 Task: Add a signature Mariah Brown containing Best wishes for a happy National Native American Heritage Month, Mariah Brown to email address softage.6@softage.net and add a folder Lease agreements
Action: Mouse moved to (106, 93)
Screenshot: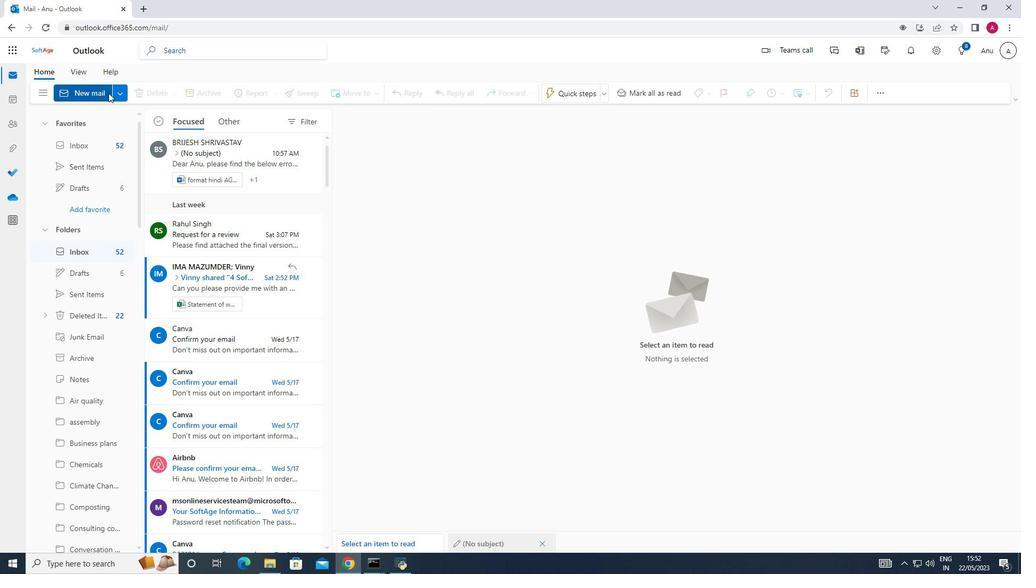 
Action: Mouse pressed left at (106, 93)
Screenshot: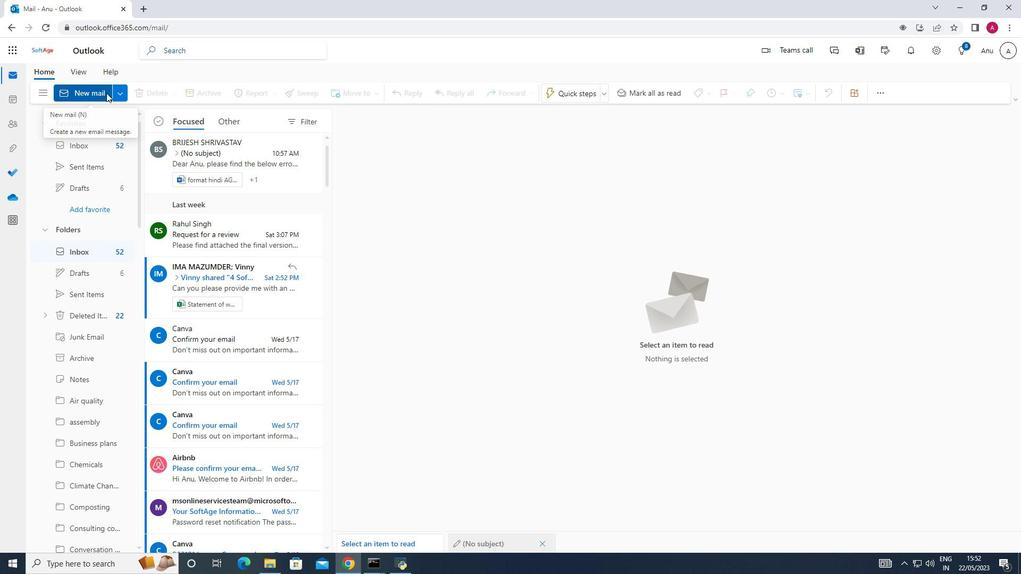 
Action: Mouse moved to (722, 93)
Screenshot: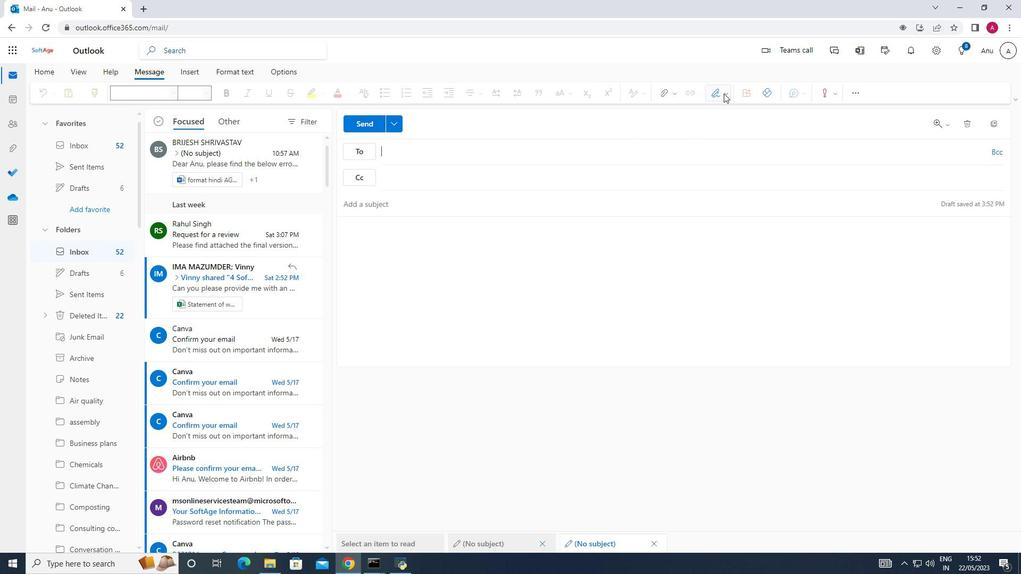 
Action: Mouse pressed left at (722, 93)
Screenshot: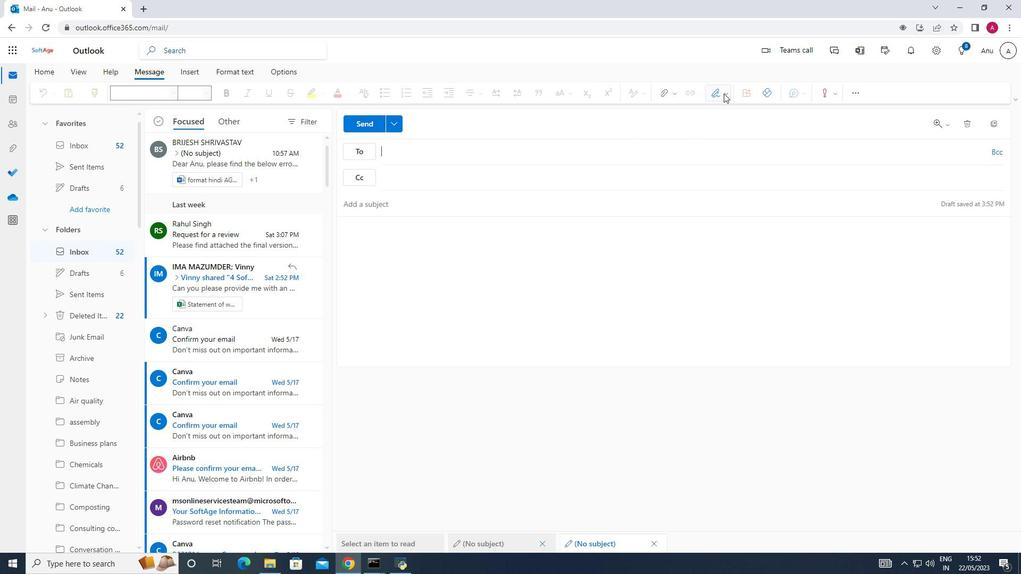 
Action: Mouse moved to (704, 140)
Screenshot: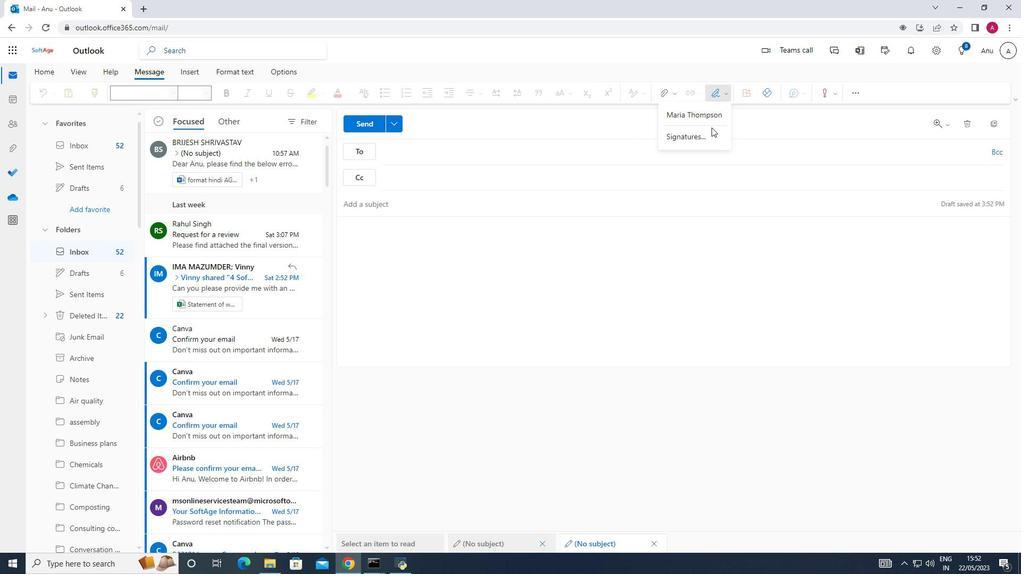 
Action: Mouse pressed left at (704, 140)
Screenshot: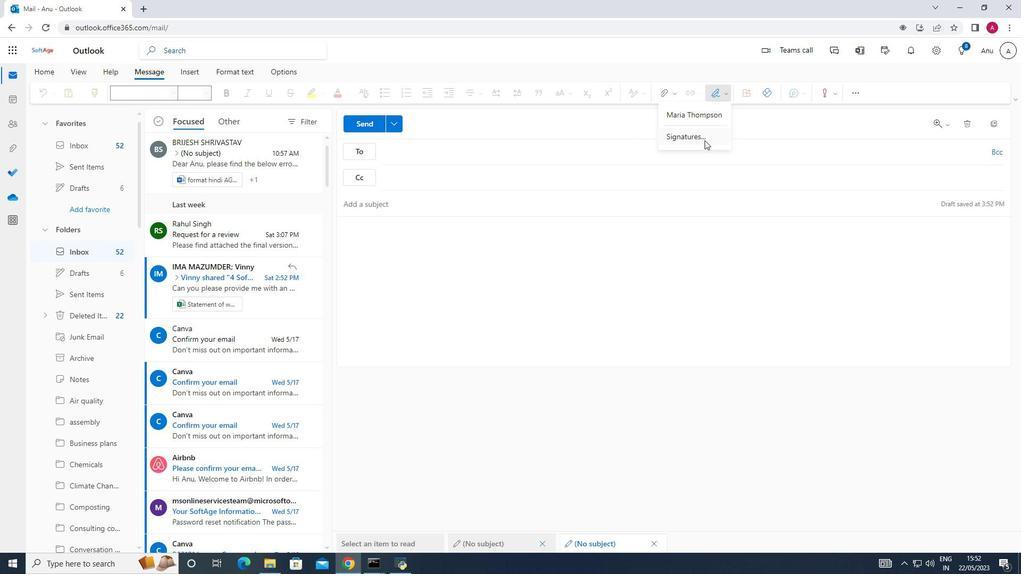 
Action: Mouse moved to (728, 171)
Screenshot: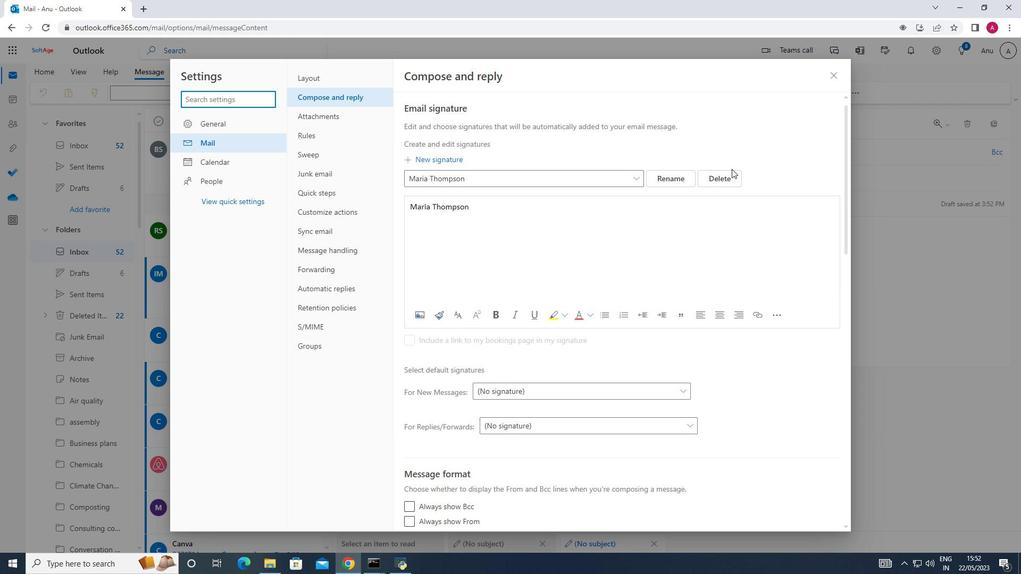 
Action: Mouse pressed left at (728, 171)
Screenshot: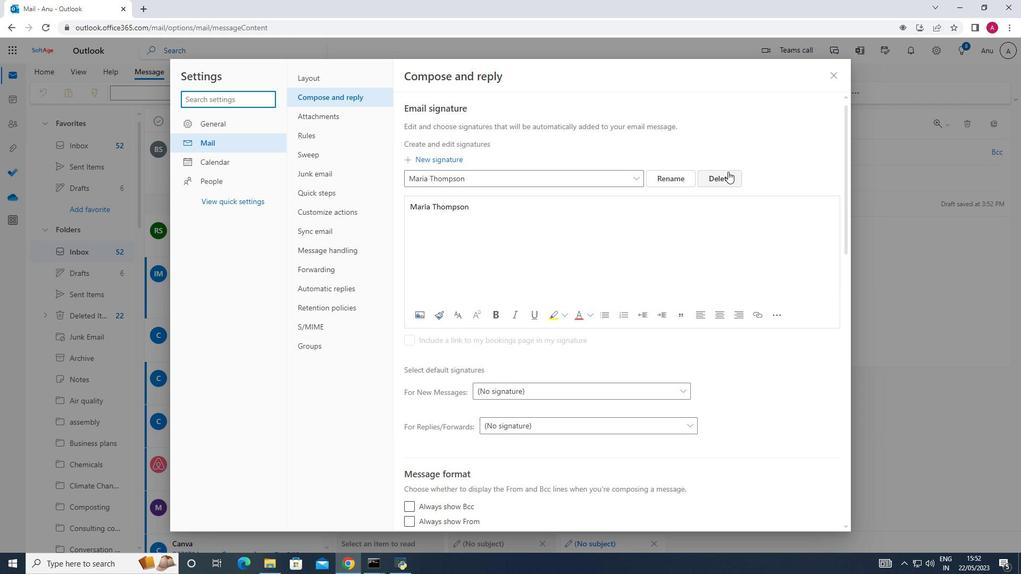 
Action: Mouse moved to (426, 181)
Screenshot: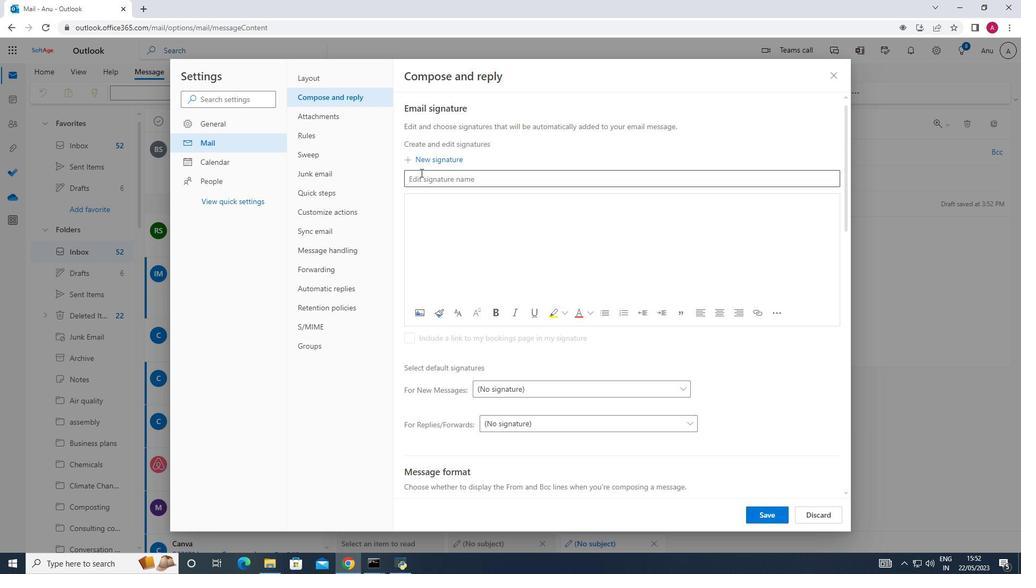 
Action: Mouse pressed left at (426, 181)
Screenshot: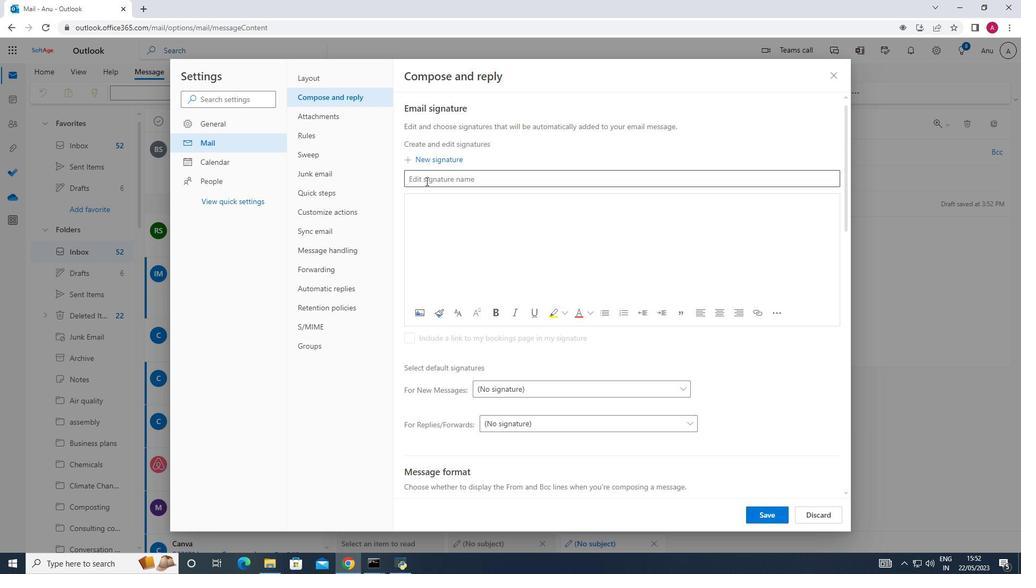 
Action: Key pressed <Key.shift_r>Mariah<Key.space><Key.shift>Brown
Screenshot: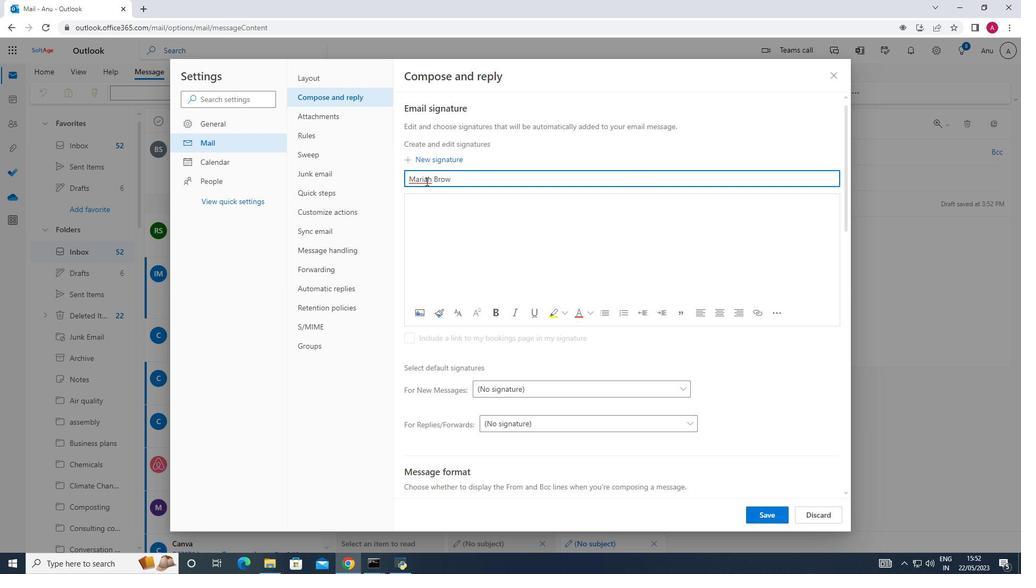 
Action: Mouse moved to (412, 198)
Screenshot: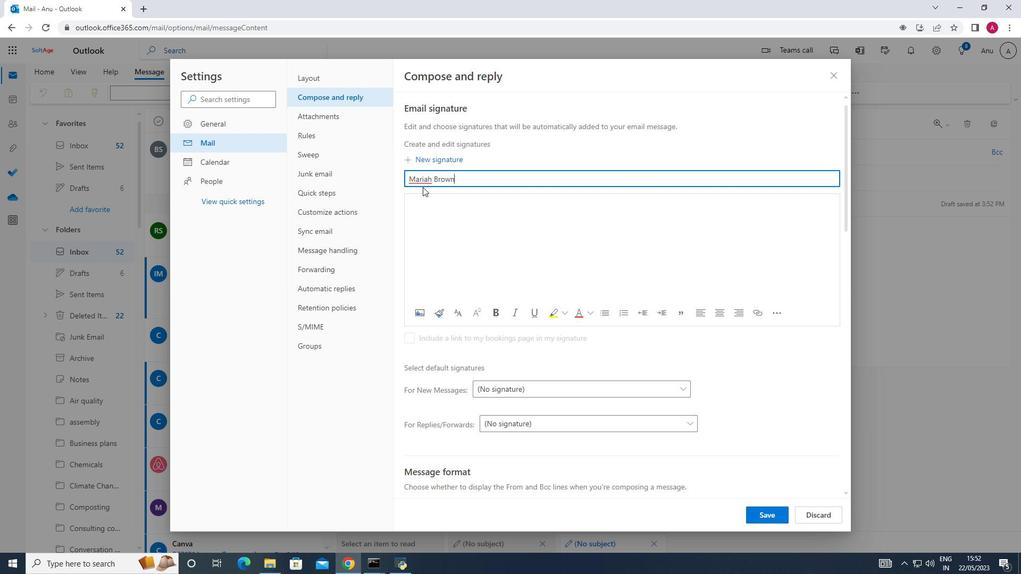 
Action: Mouse pressed left at (412, 198)
Screenshot: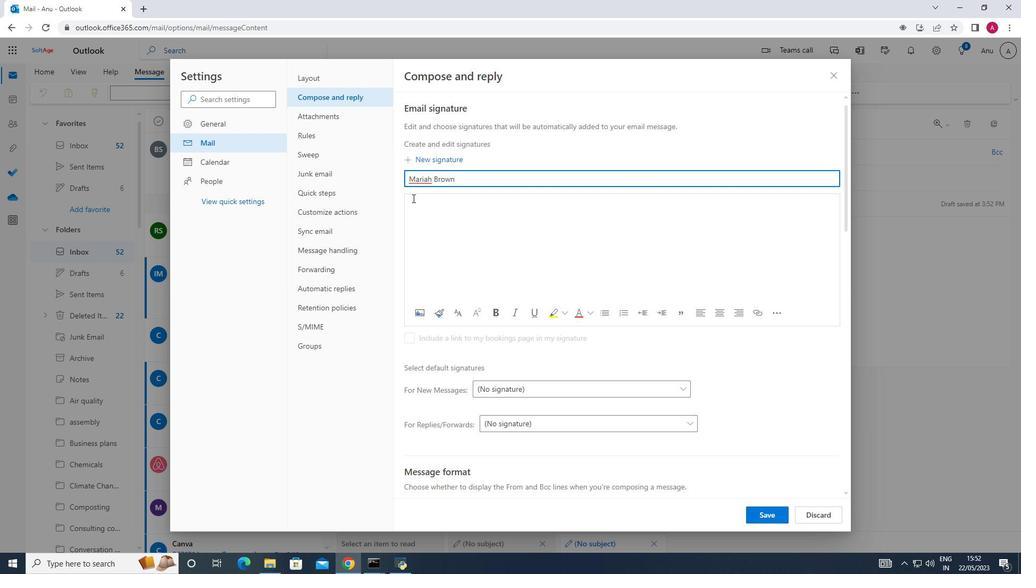 
Action: Key pressed <Key.shift_r>Mariah<Key.space><Key.shift_r><Key.shift_r><Key.shift_r><Key.shift_r><Key.shift_r><Key.shift_r><Key.shift_r><Key.shift_r><Key.shift_r><Key.shift_r><Key.shift_r><Key.shift_r><Key.shift_r><Key.shift_r><Key.shift_r><Key.shift_r>Brown
Screenshot: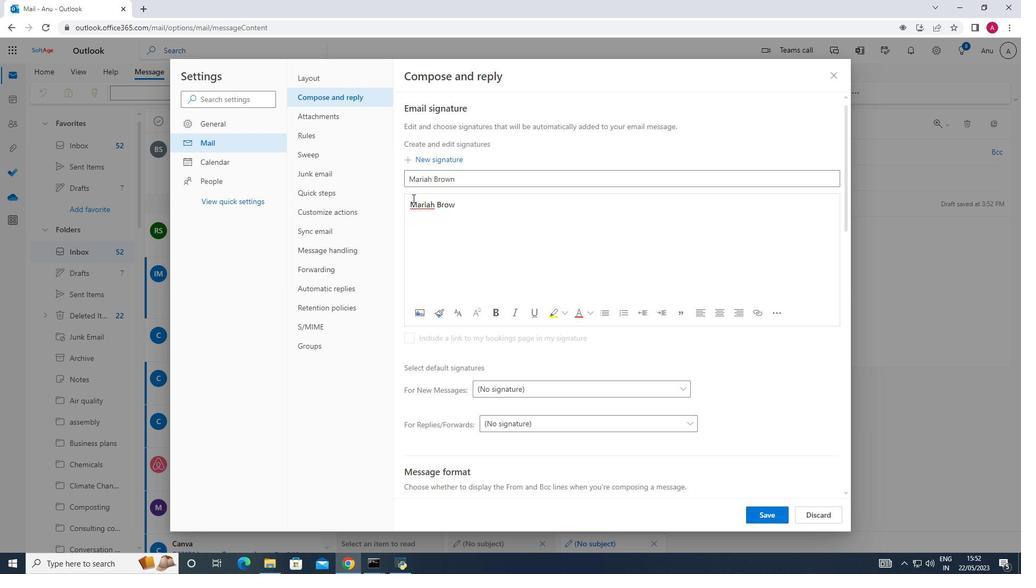 
Action: Mouse moved to (768, 519)
Screenshot: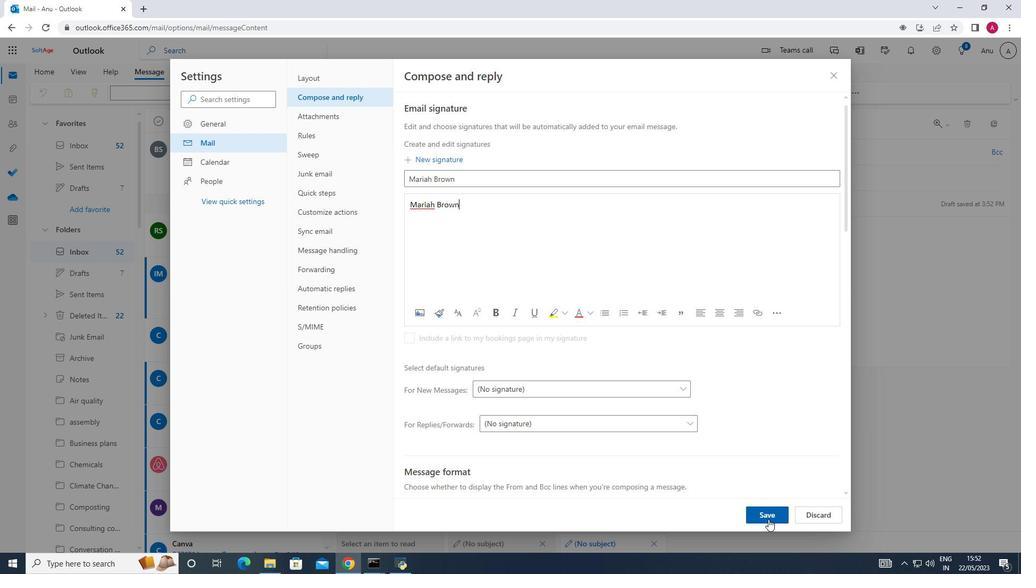 
Action: Mouse pressed left at (768, 519)
Screenshot: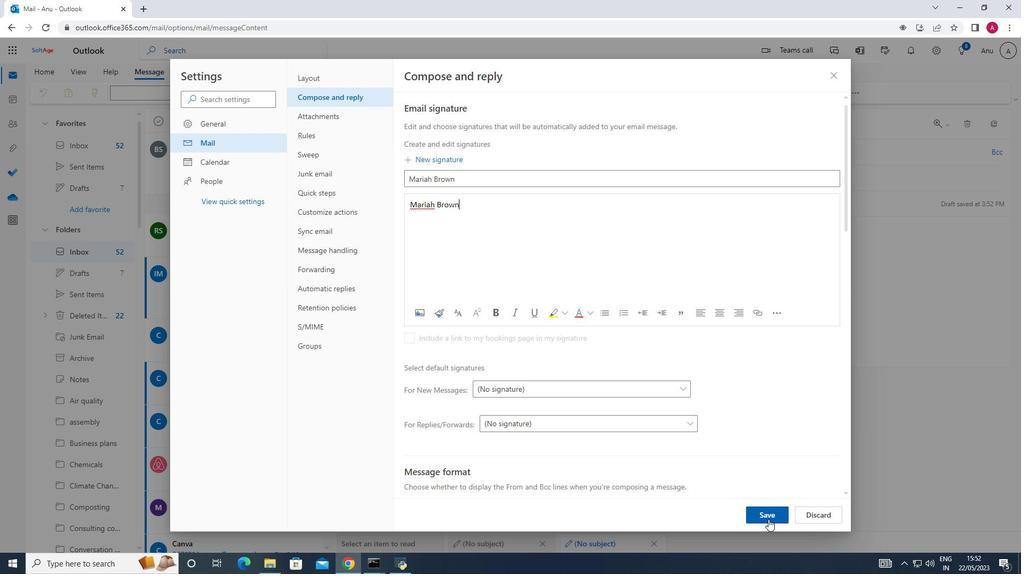 
Action: Mouse moved to (835, 70)
Screenshot: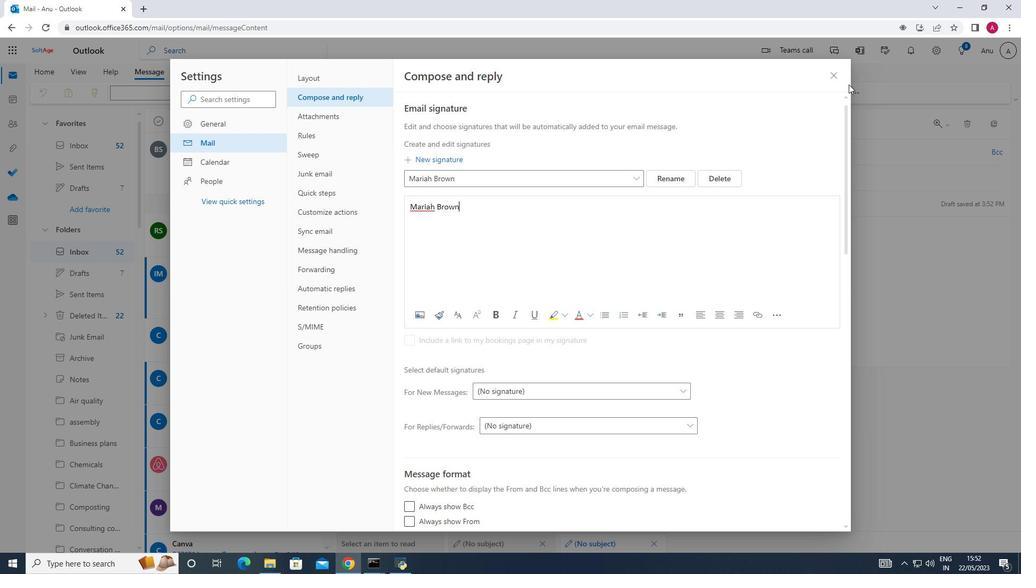 
Action: Mouse pressed left at (835, 70)
Screenshot: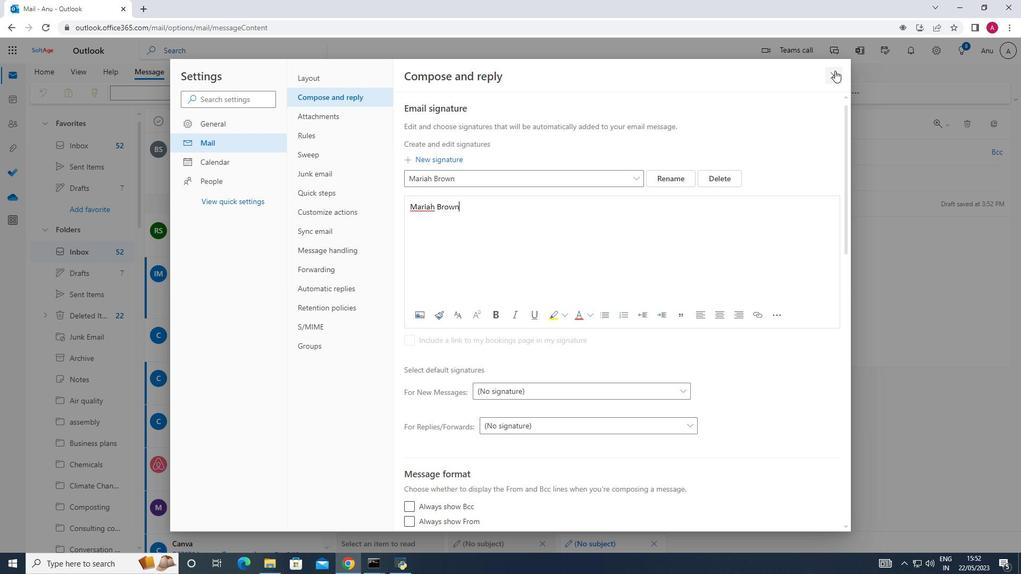 
Action: Mouse moved to (725, 94)
Screenshot: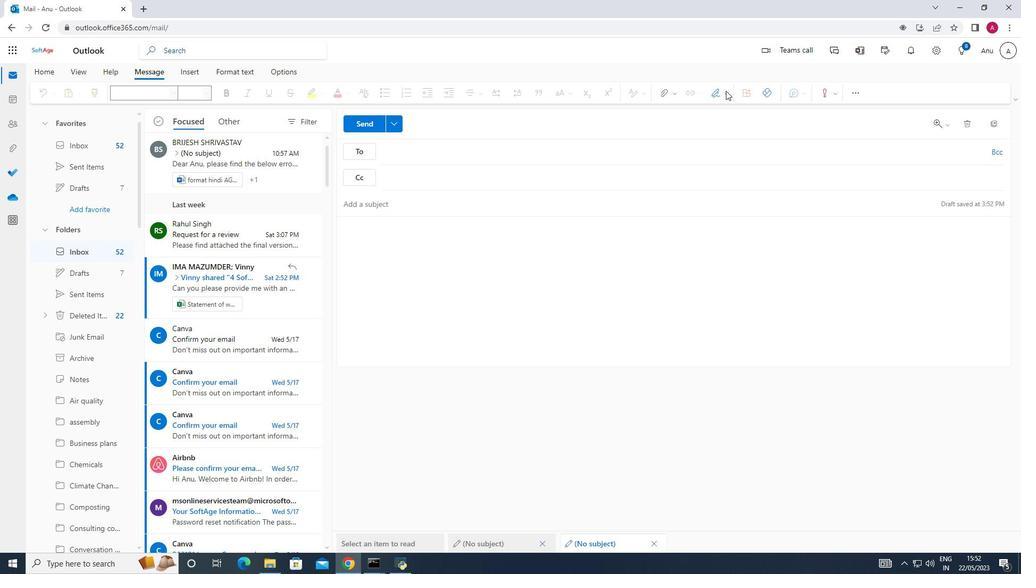 
Action: Mouse pressed left at (725, 94)
Screenshot: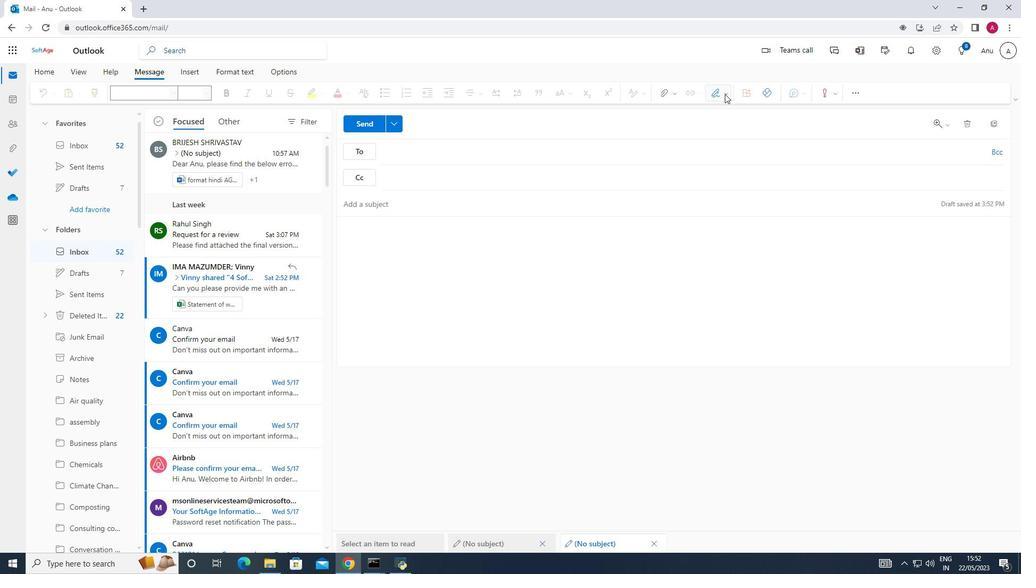 
Action: Mouse moved to (711, 120)
Screenshot: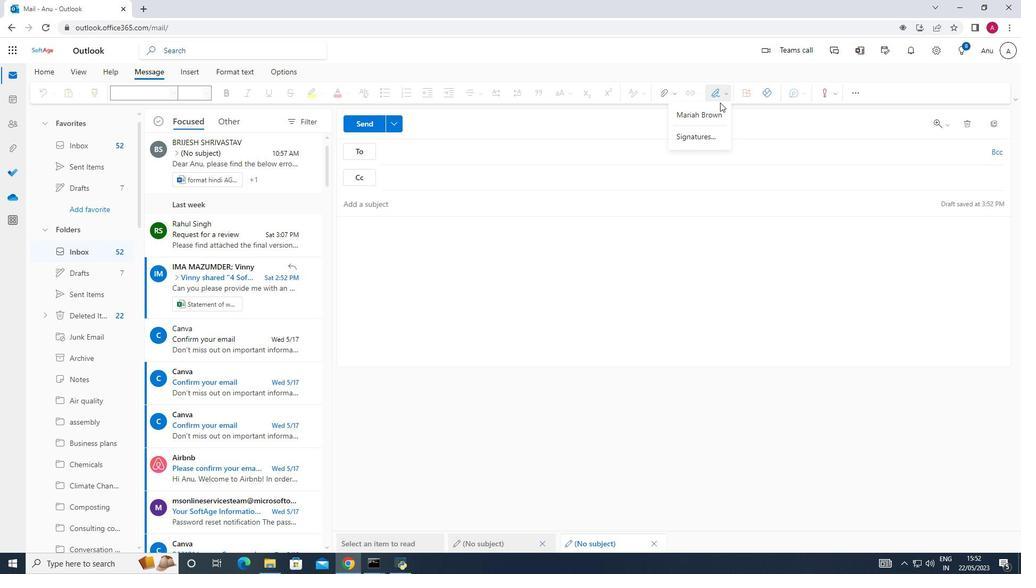 
Action: Mouse pressed left at (711, 120)
Screenshot: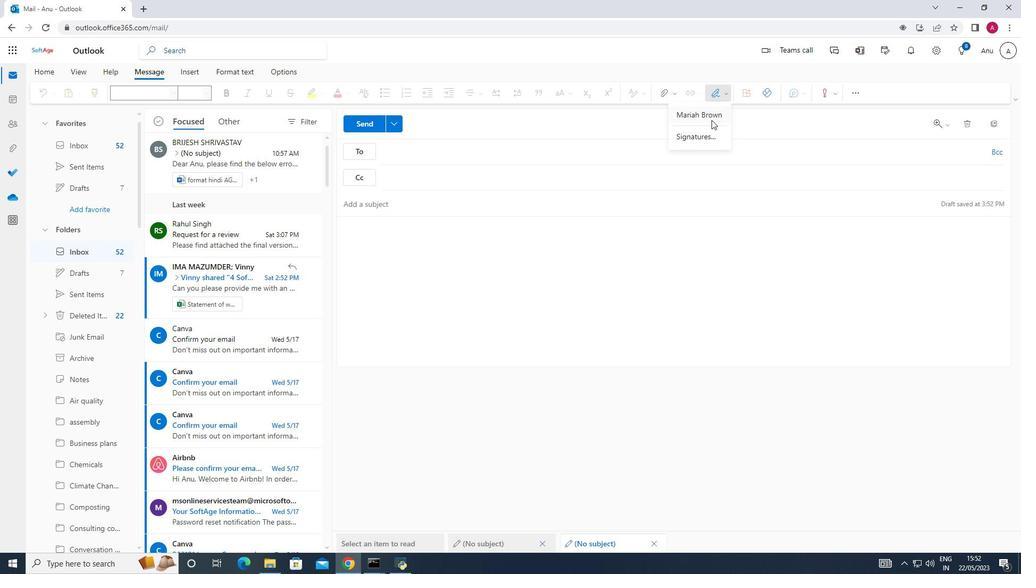 
Action: Mouse moved to (359, 227)
Screenshot: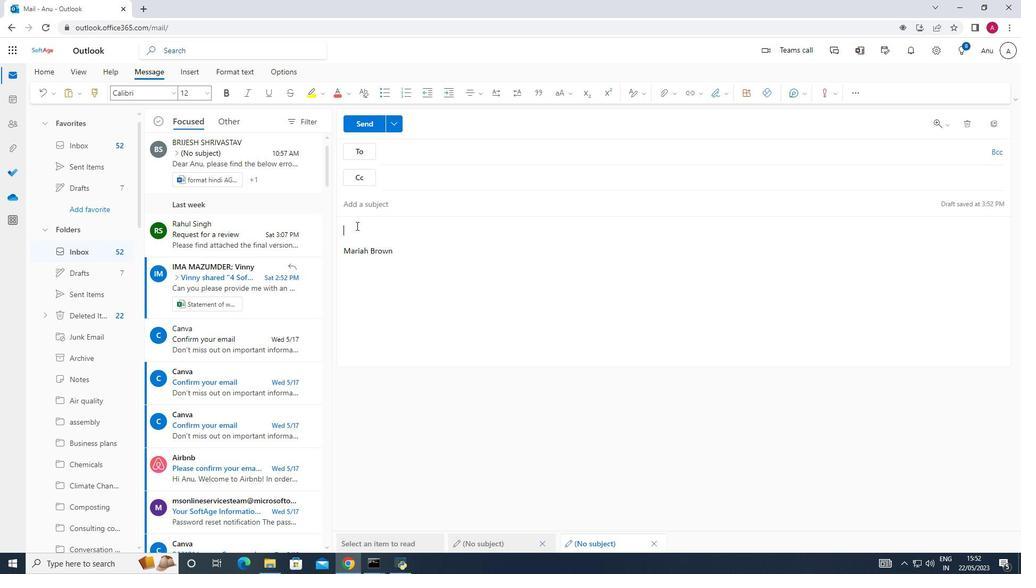 
Action: Key pressed <Key.shift>Best<Key.space>wishes<Key.space>for<Key.space>a<Key.space>hpp<Key.backspace><Key.backspace>appy<Key.space><Key.shift>National<Key.space><Key.shift>Native<Key.space><Key.shift>Ameriv<Key.backspace>can<Key.space><Key.shift>Heritage<Key.space><Key.shift_r>Month.
Screenshot: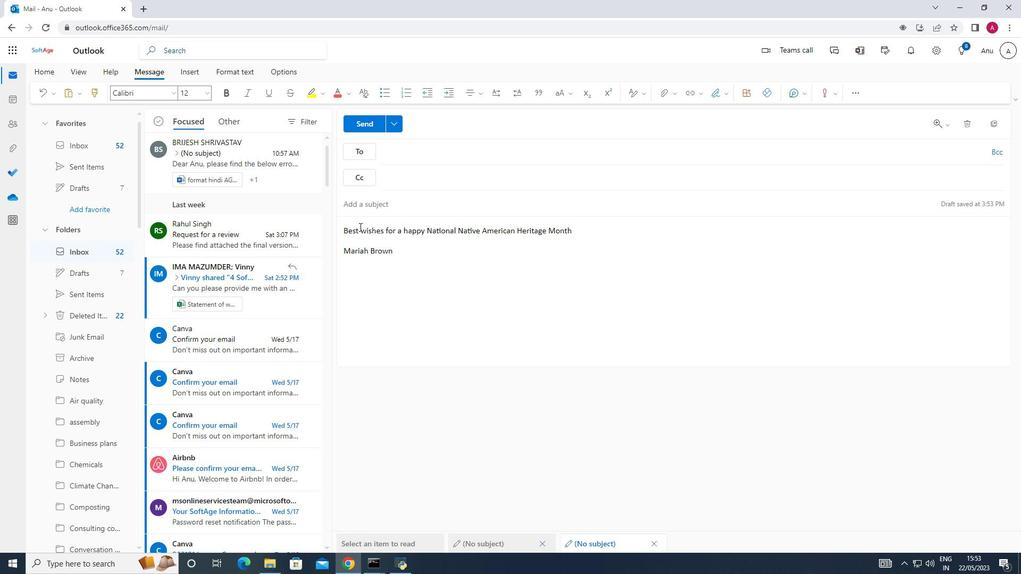 
Action: Mouse moved to (382, 160)
Screenshot: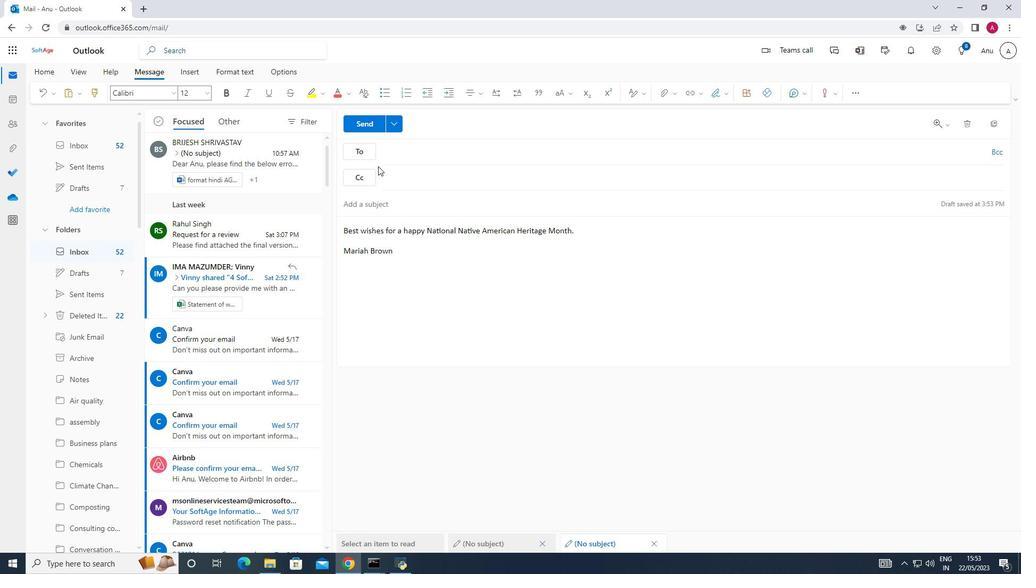 
Action: Mouse pressed left at (382, 160)
Screenshot: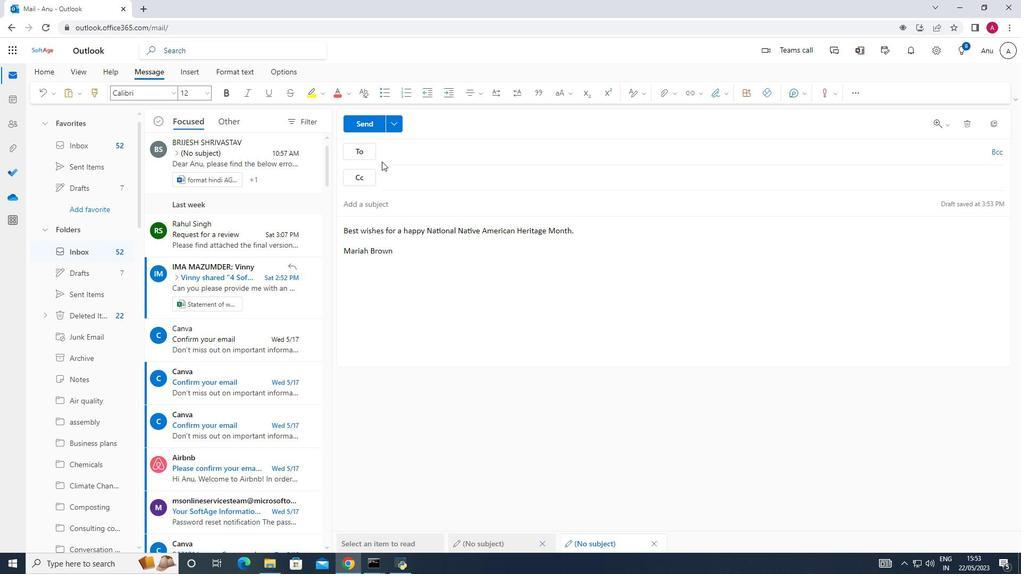 
Action: Mouse moved to (386, 156)
Screenshot: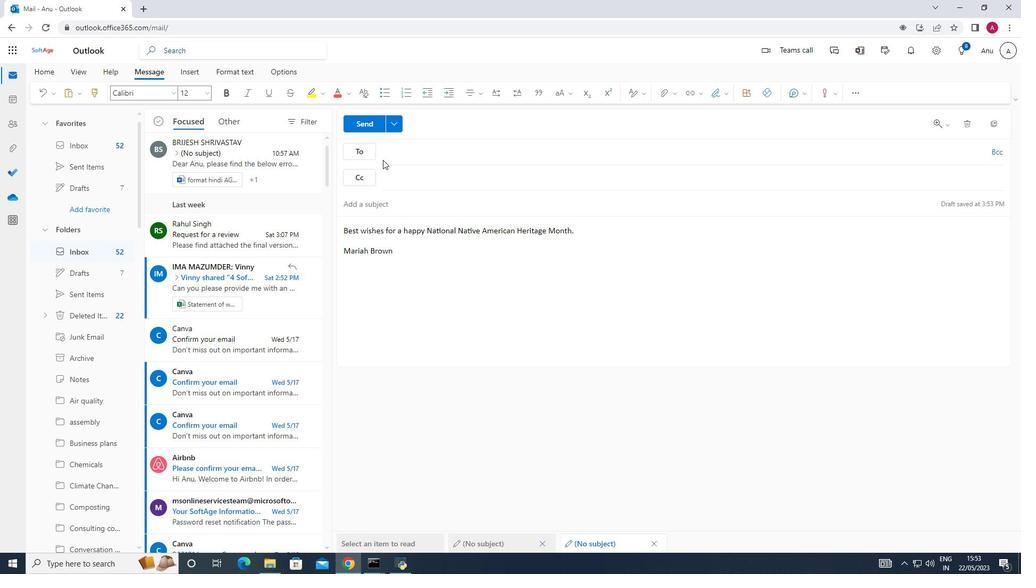 
Action: Mouse pressed left at (386, 156)
Screenshot: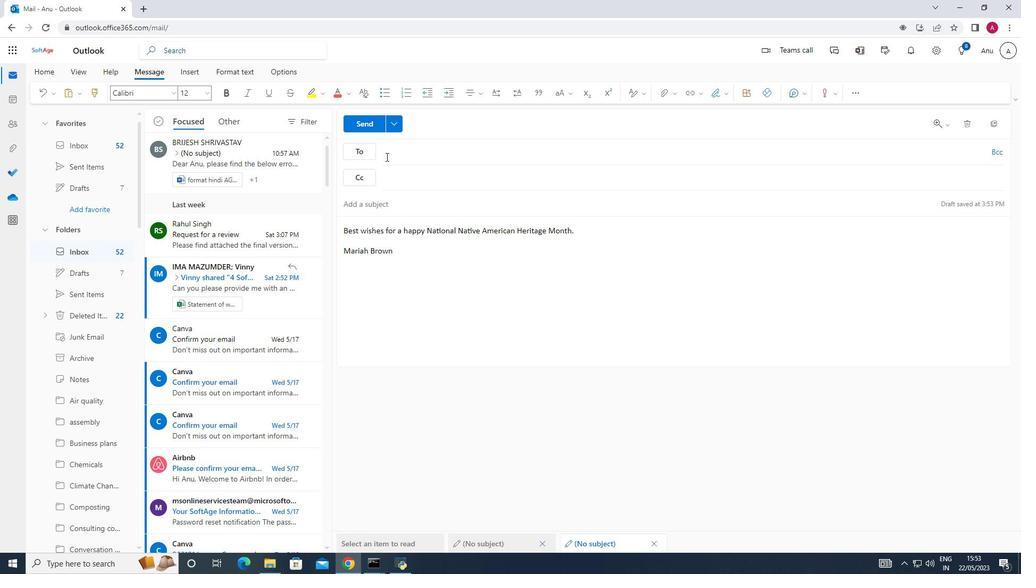 
Action: Key pressed s
Screenshot: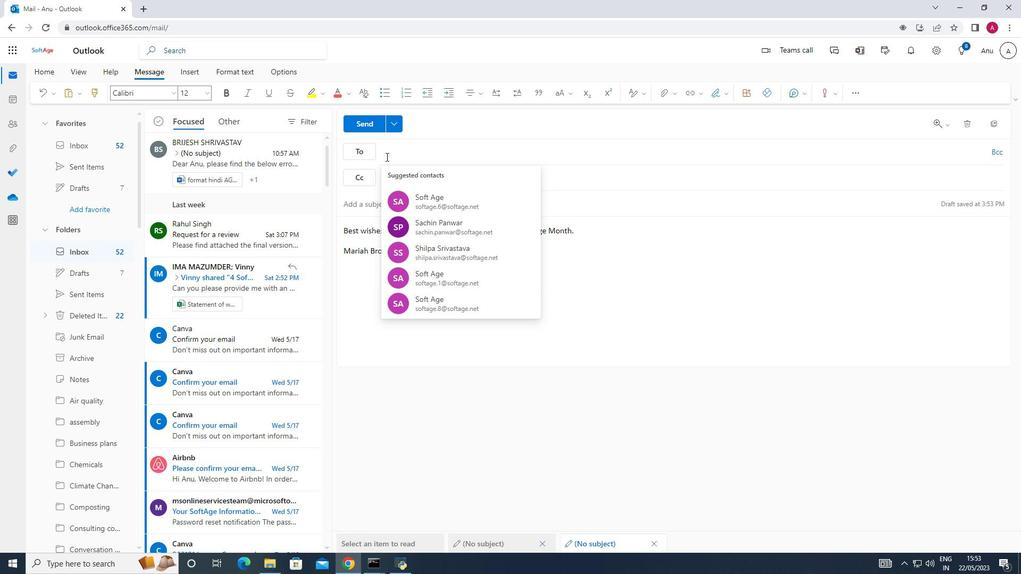 
Action: Mouse moved to (456, 178)
Screenshot: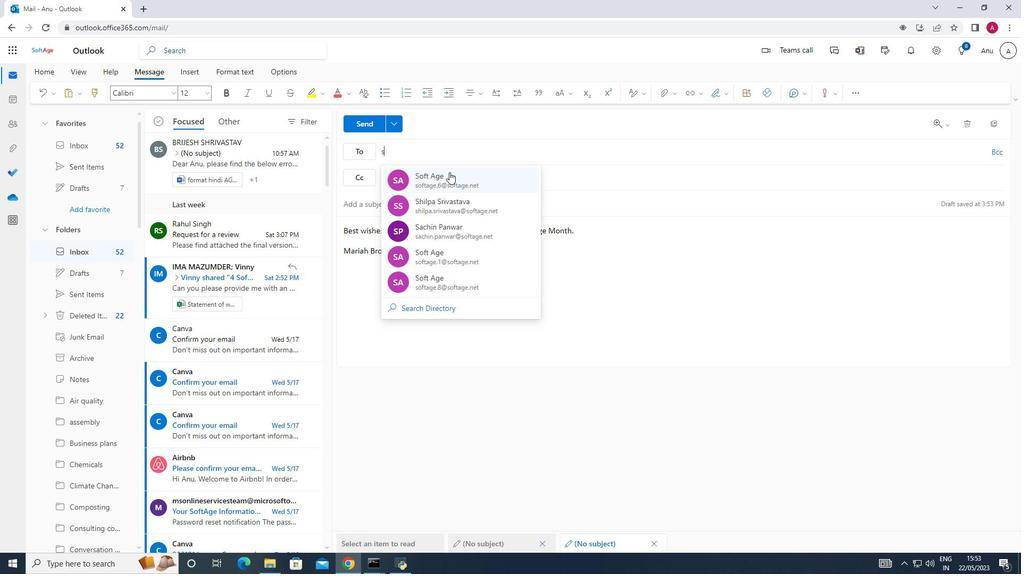 
Action: Mouse pressed left at (456, 178)
Screenshot: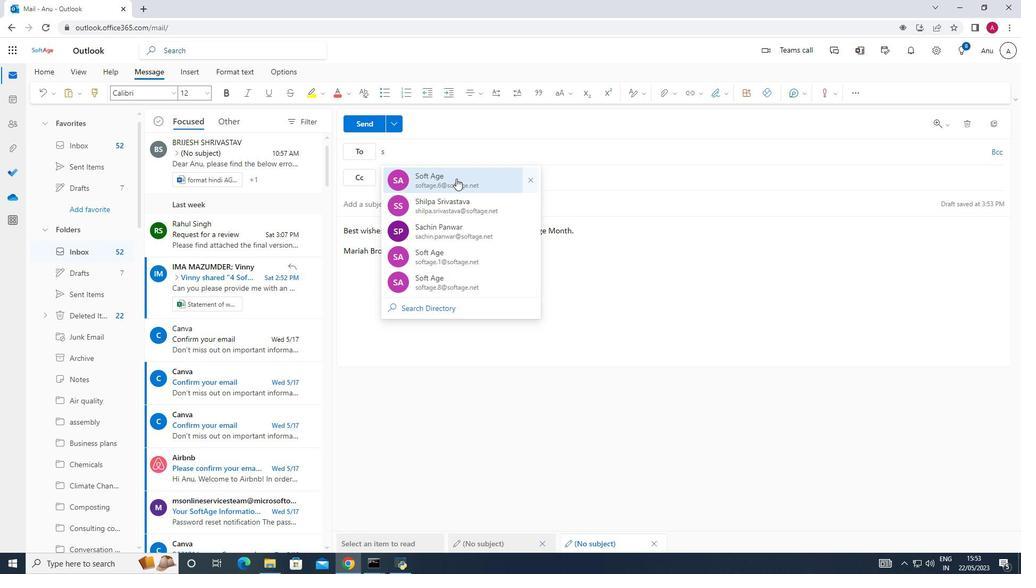 
Action: Mouse moved to (81, 392)
Screenshot: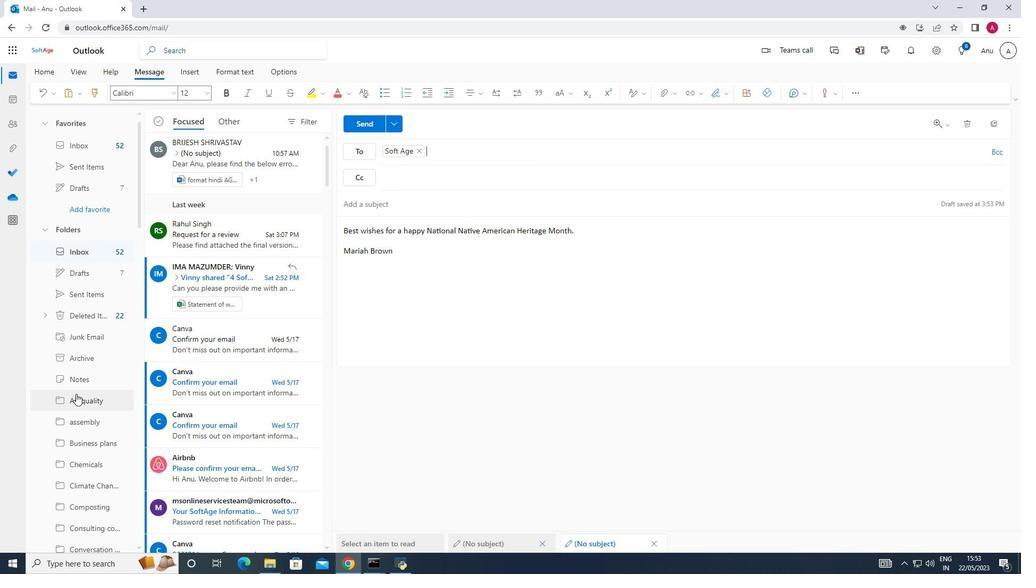 
Action: Mouse scrolled (81, 392) with delta (0, 0)
Screenshot: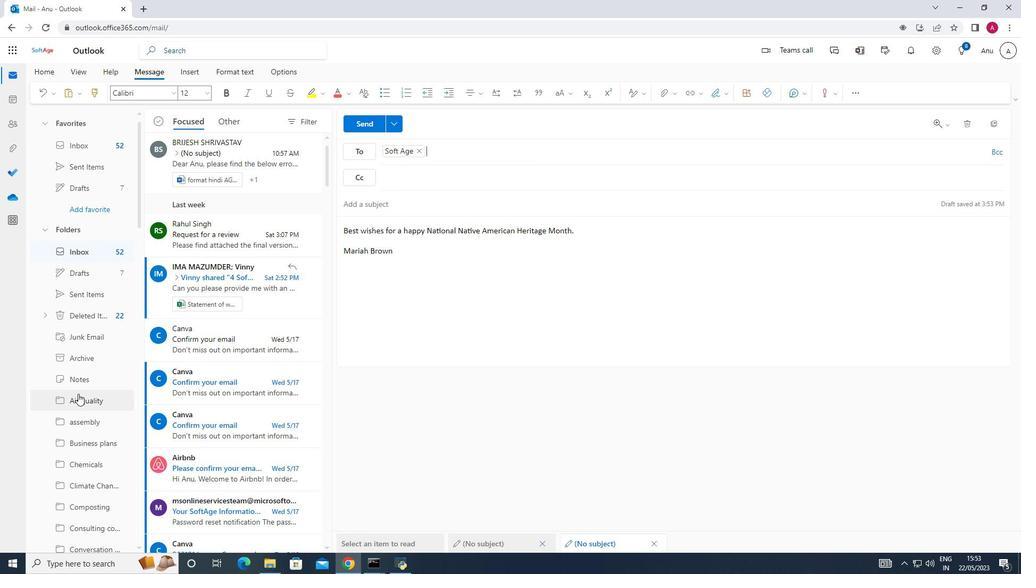 
Action: Mouse scrolled (81, 392) with delta (0, 0)
Screenshot: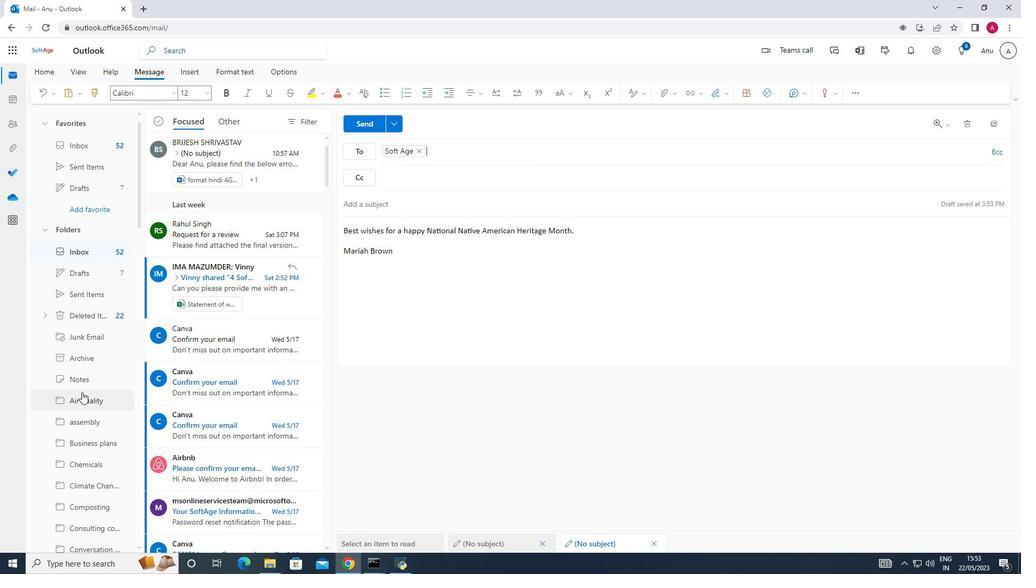 
Action: Mouse moved to (82, 387)
Screenshot: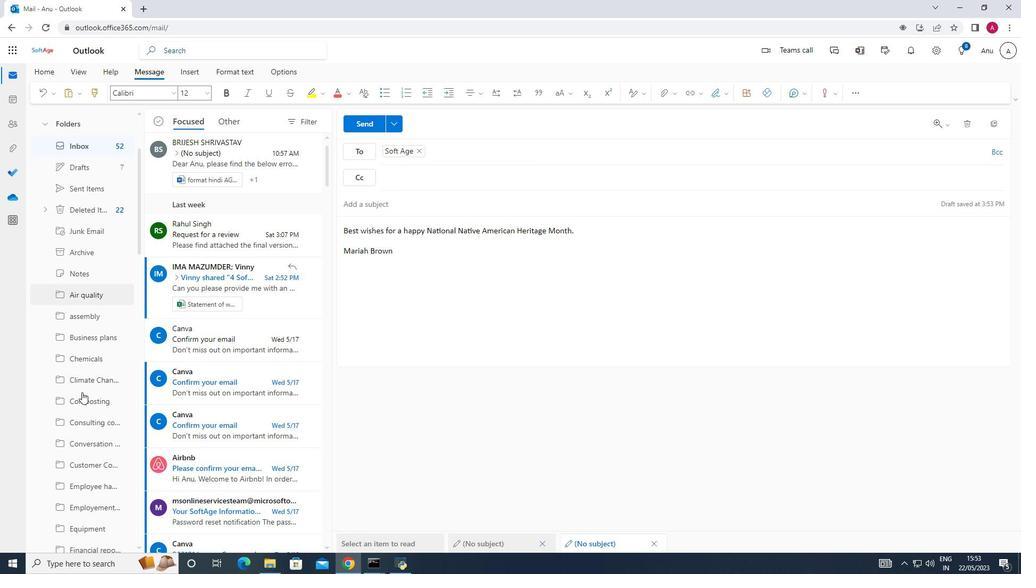 
Action: Mouse scrolled (82, 387) with delta (0, 0)
Screenshot: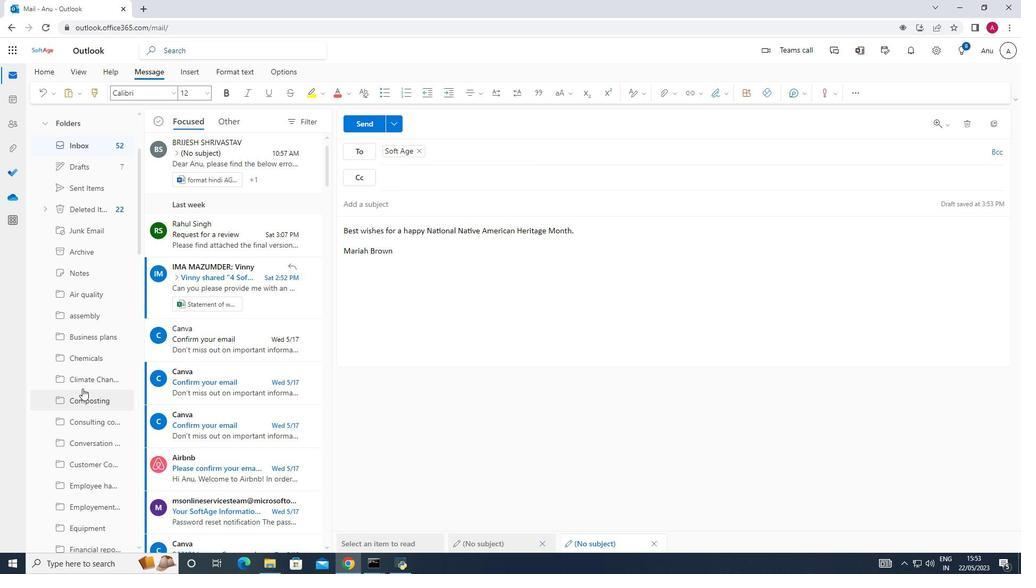 
Action: Mouse scrolled (82, 387) with delta (0, 0)
Screenshot: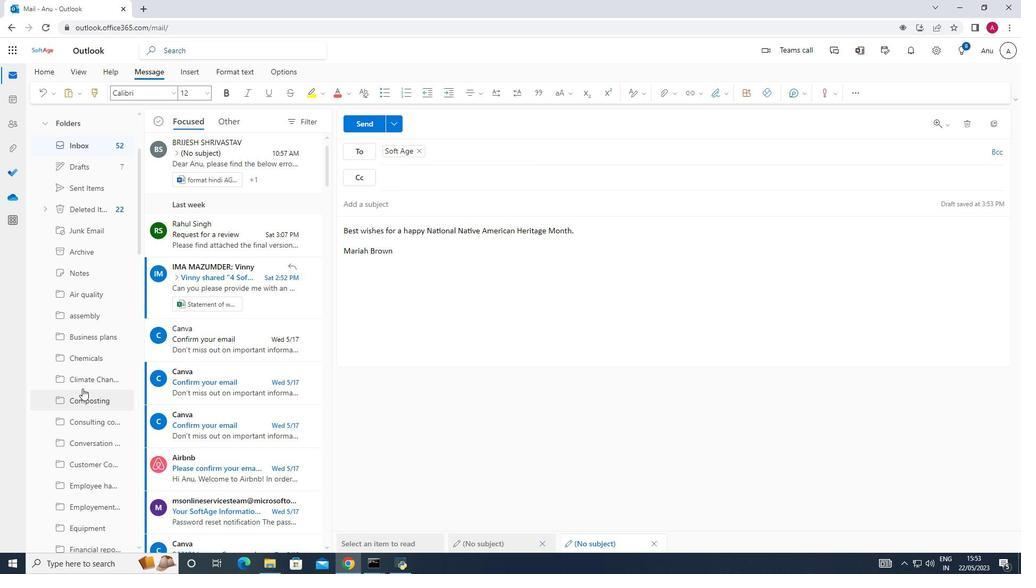 
Action: Mouse scrolled (82, 387) with delta (0, 0)
Screenshot: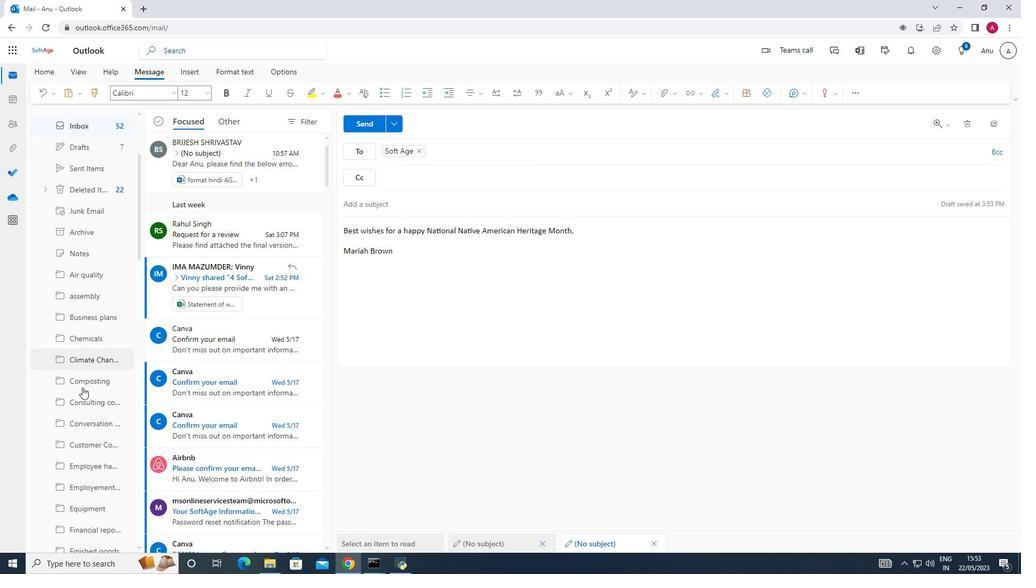 
Action: Mouse moved to (81, 378)
Screenshot: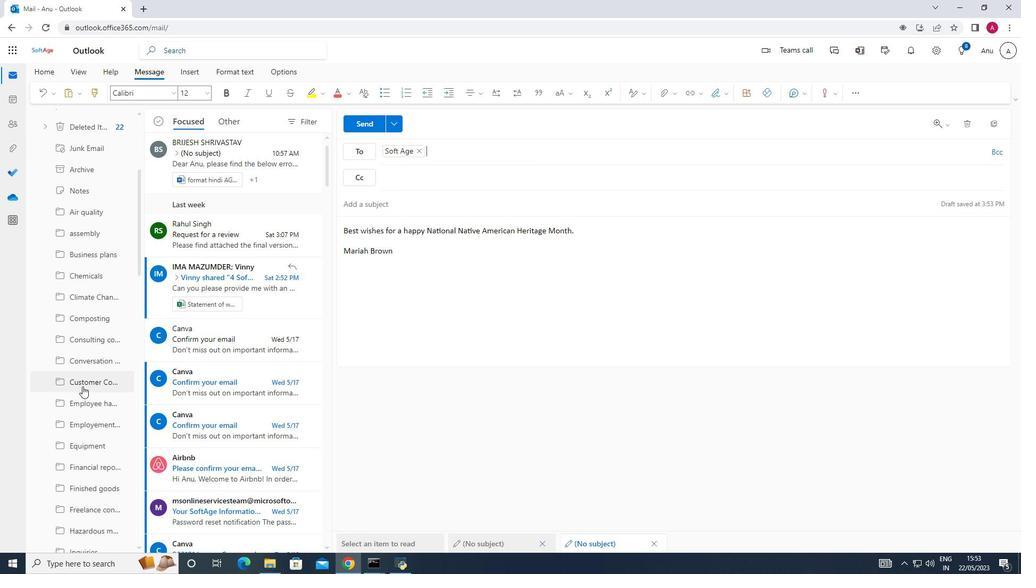 
Action: Mouse scrolled (81, 378) with delta (0, 0)
Screenshot: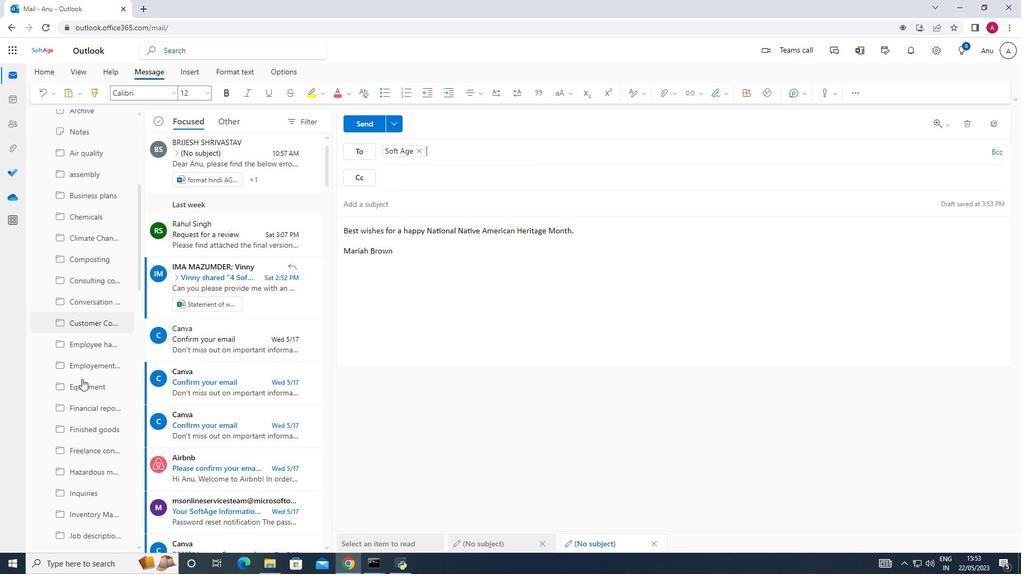 
Action: Mouse scrolled (81, 378) with delta (0, 0)
Screenshot: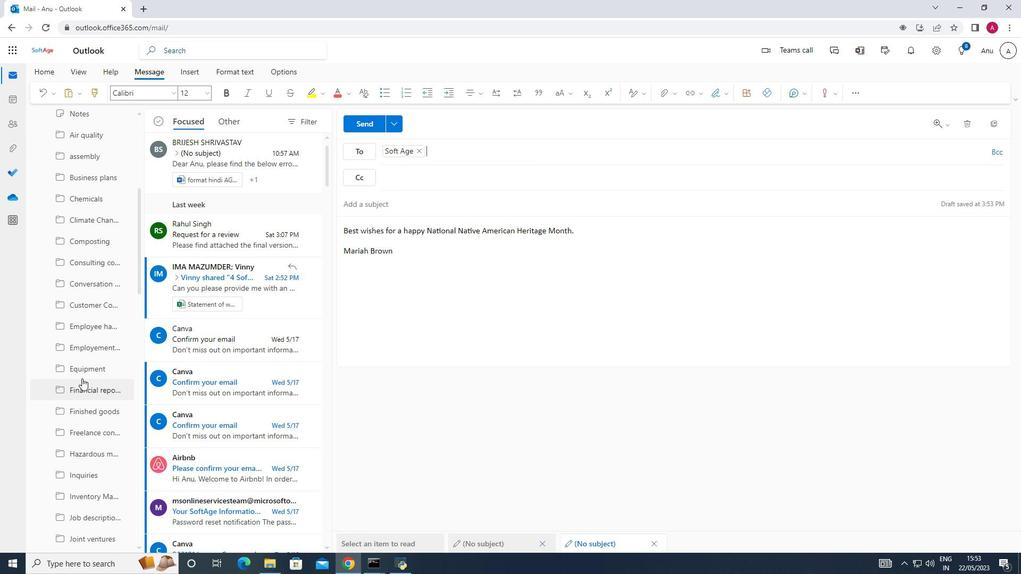 
Action: Mouse scrolled (81, 378) with delta (0, 0)
Screenshot: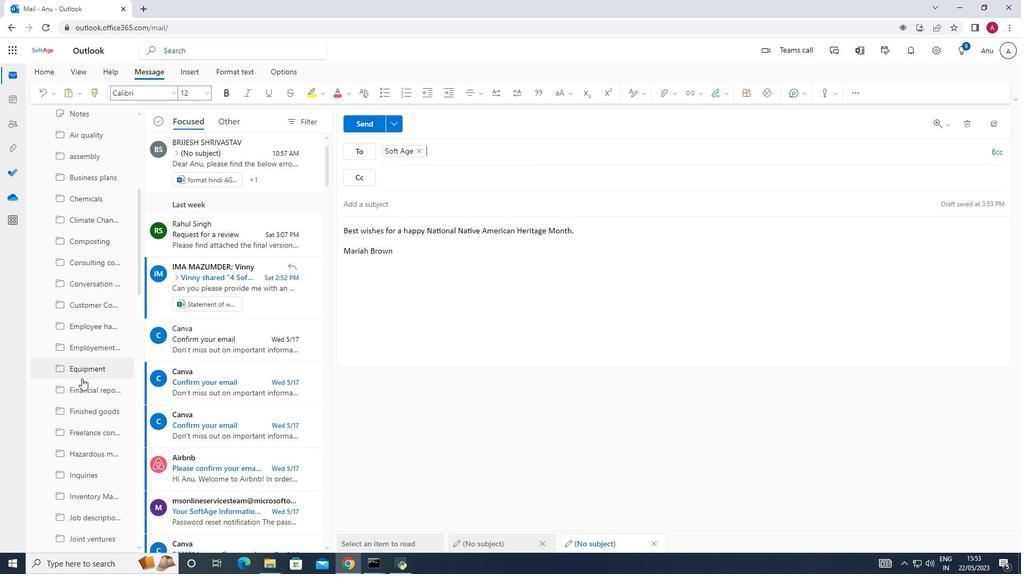 
Action: Mouse scrolled (81, 378) with delta (0, 0)
Screenshot: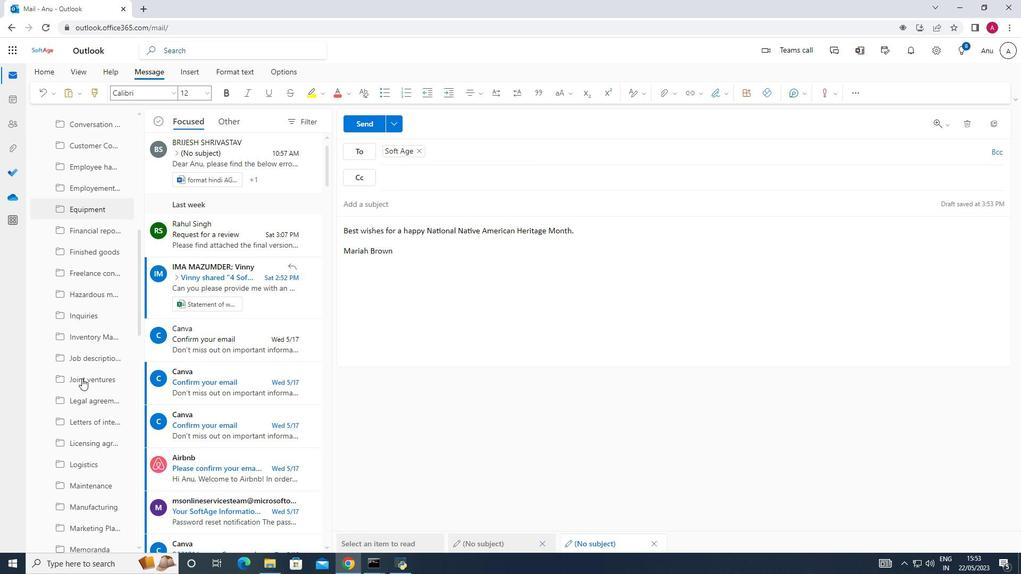 
Action: Mouse scrolled (81, 378) with delta (0, 0)
Screenshot: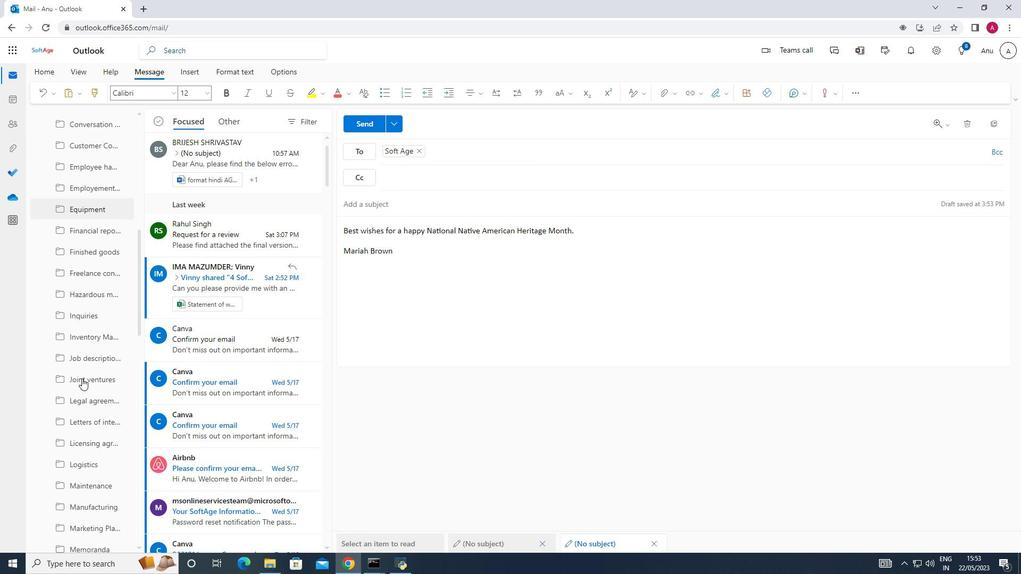 
Action: Mouse scrolled (81, 378) with delta (0, 0)
Screenshot: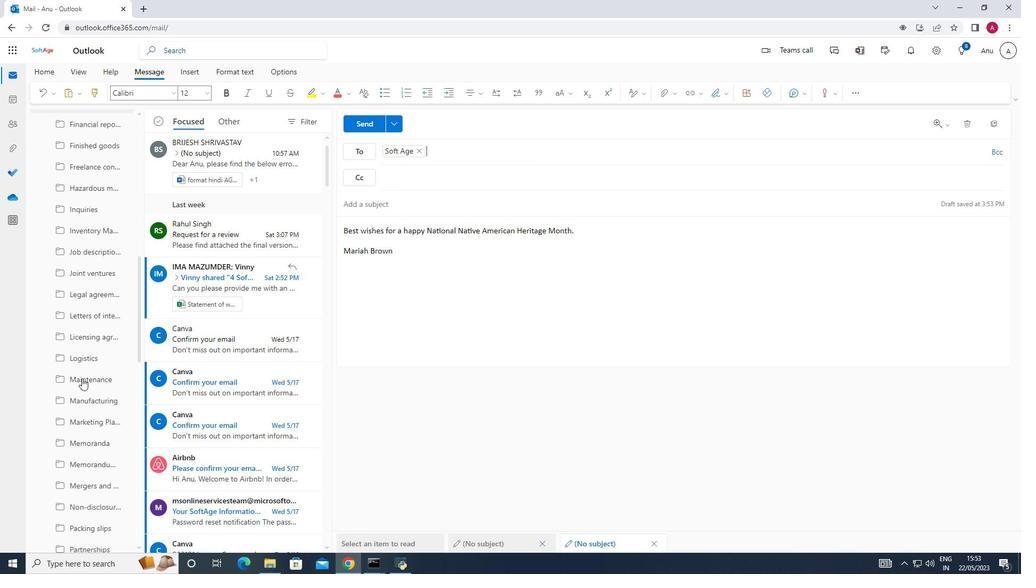 
Action: Mouse moved to (80, 378)
Screenshot: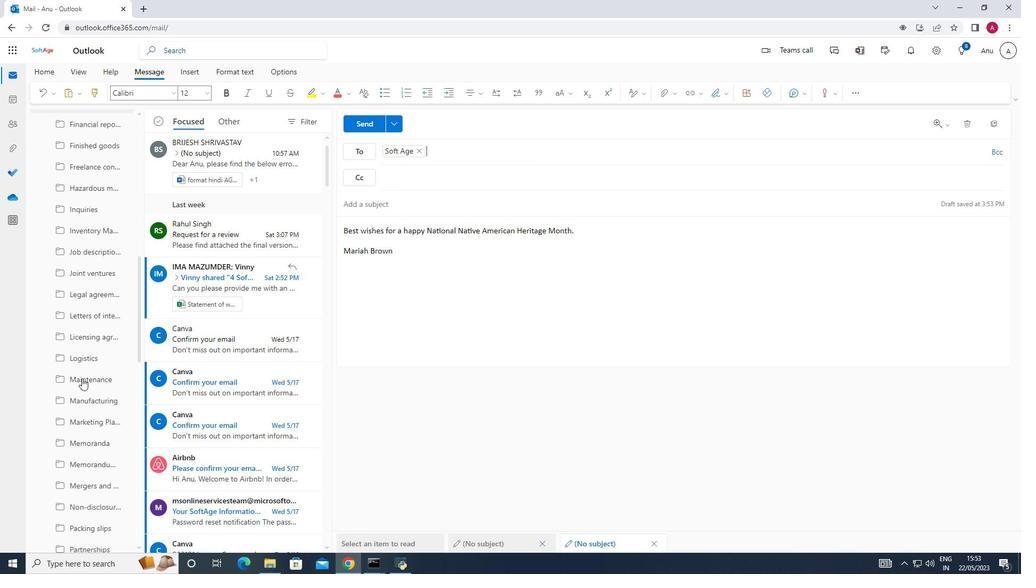 
Action: Mouse scrolled (80, 377) with delta (0, 0)
Screenshot: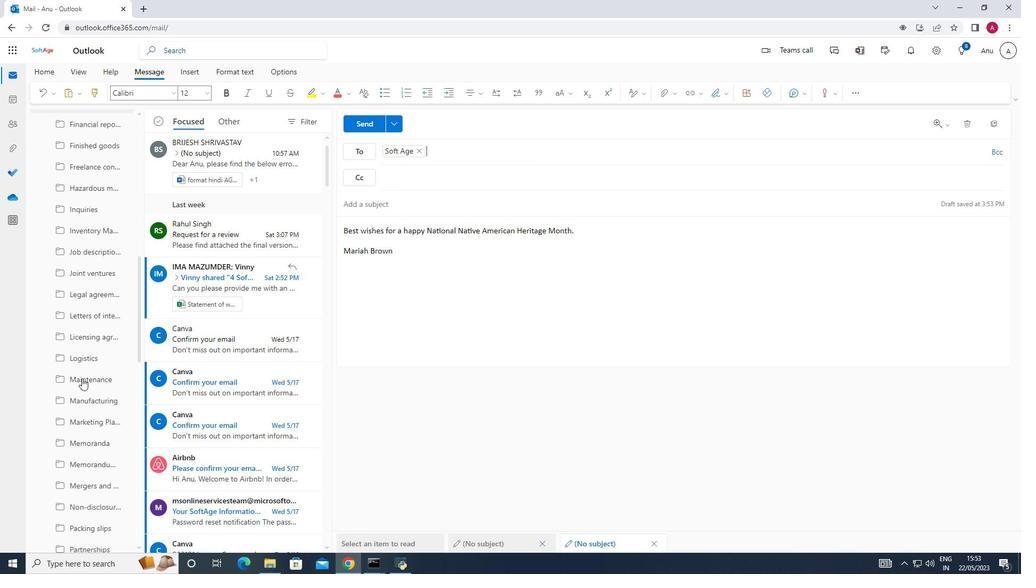 
Action: Mouse scrolled (80, 377) with delta (0, 0)
Screenshot: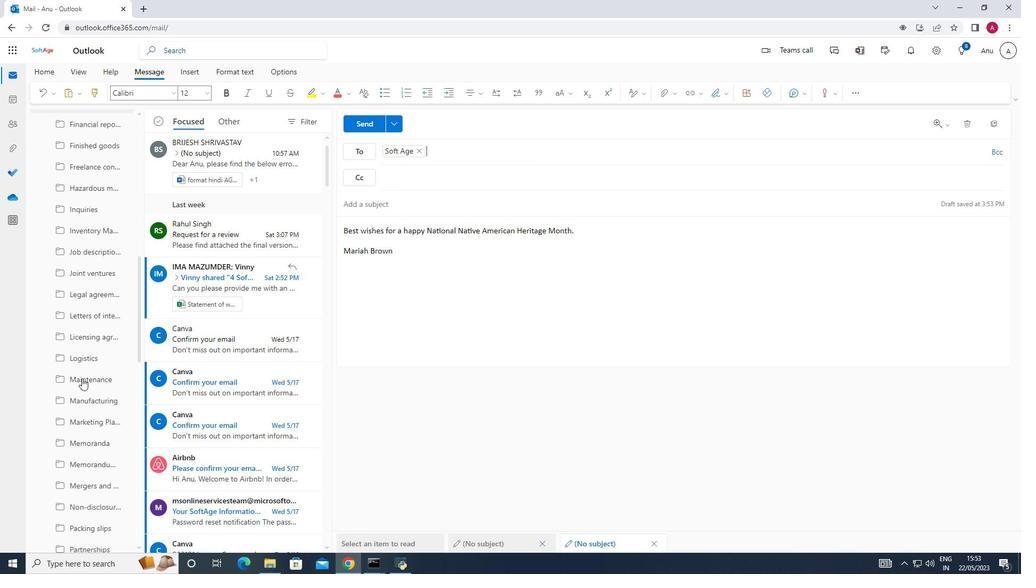 
Action: Mouse scrolled (80, 377) with delta (0, 0)
Screenshot: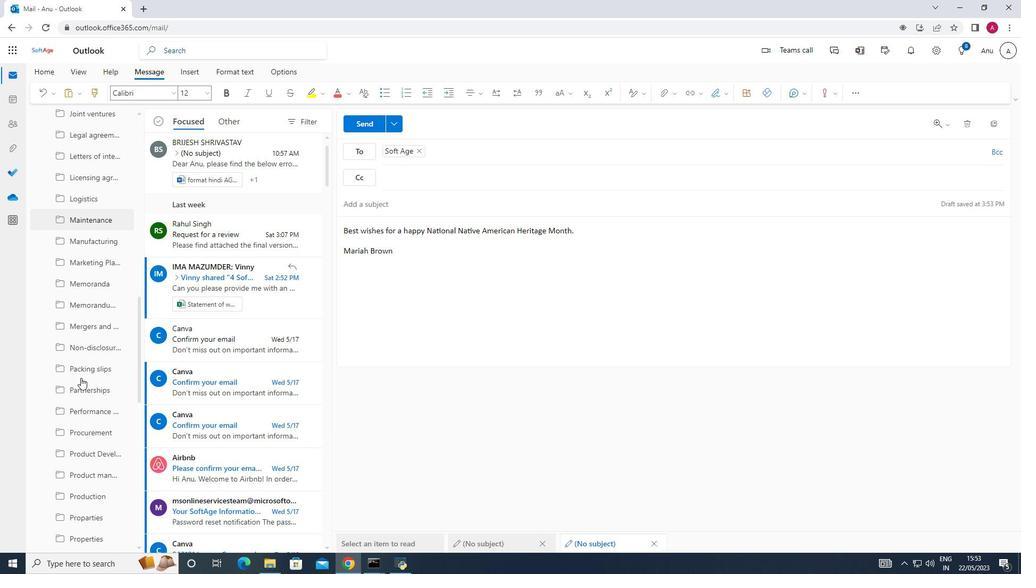
Action: Mouse scrolled (80, 377) with delta (0, 0)
Screenshot: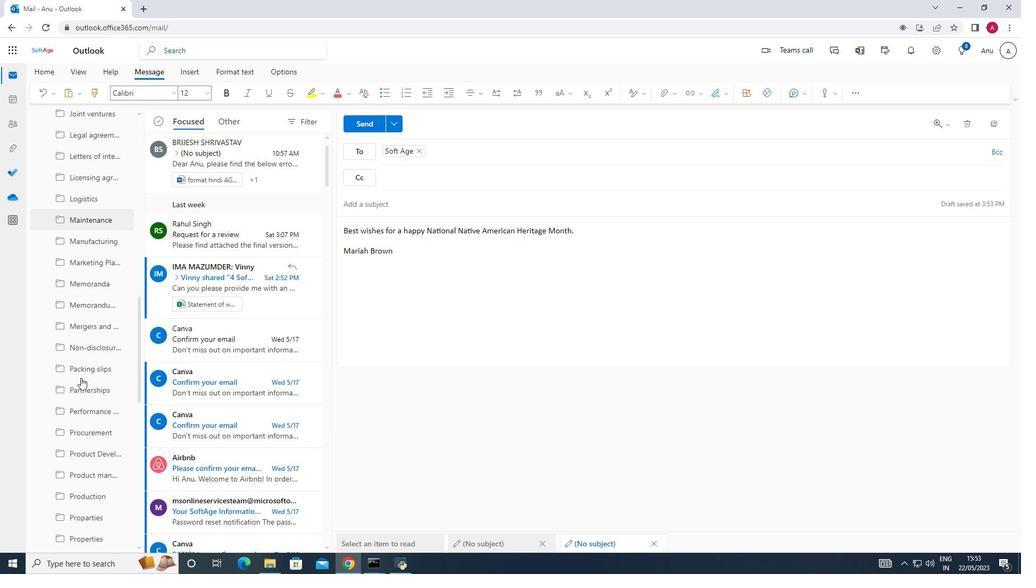 
Action: Mouse scrolled (80, 377) with delta (0, 0)
Screenshot: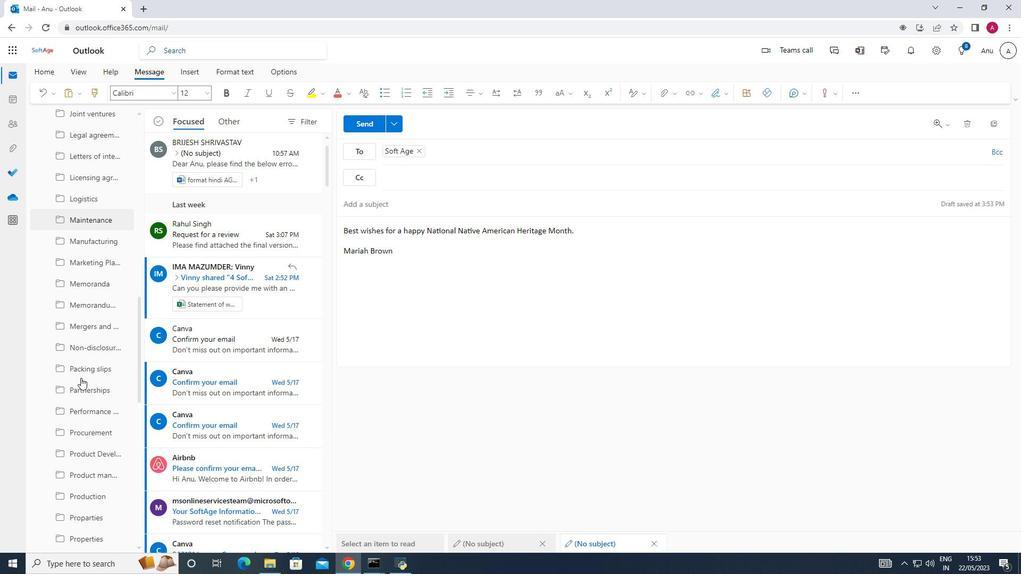 
Action: Mouse scrolled (80, 377) with delta (0, 0)
Screenshot: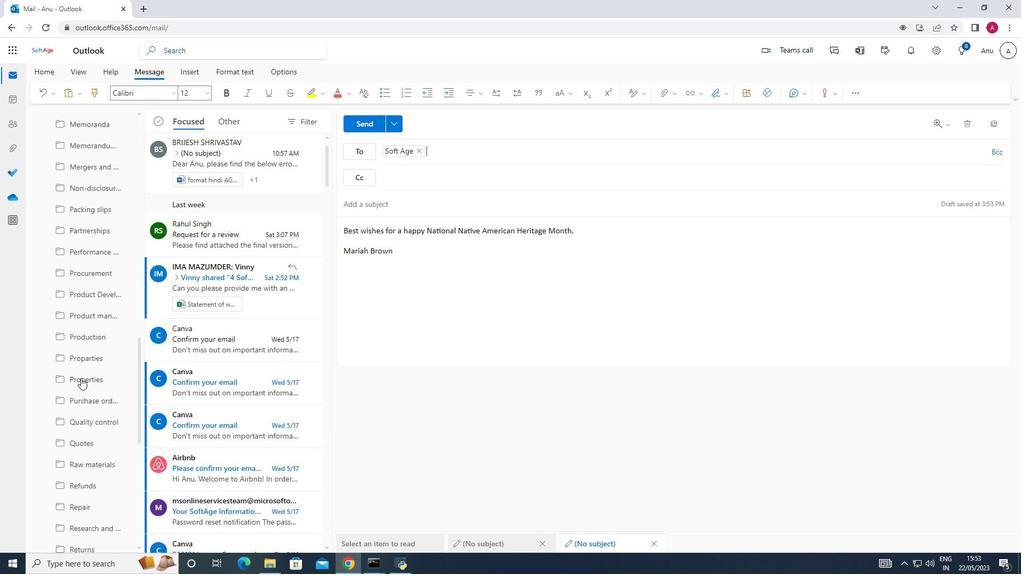 
Action: Mouse scrolled (80, 377) with delta (0, 0)
Screenshot: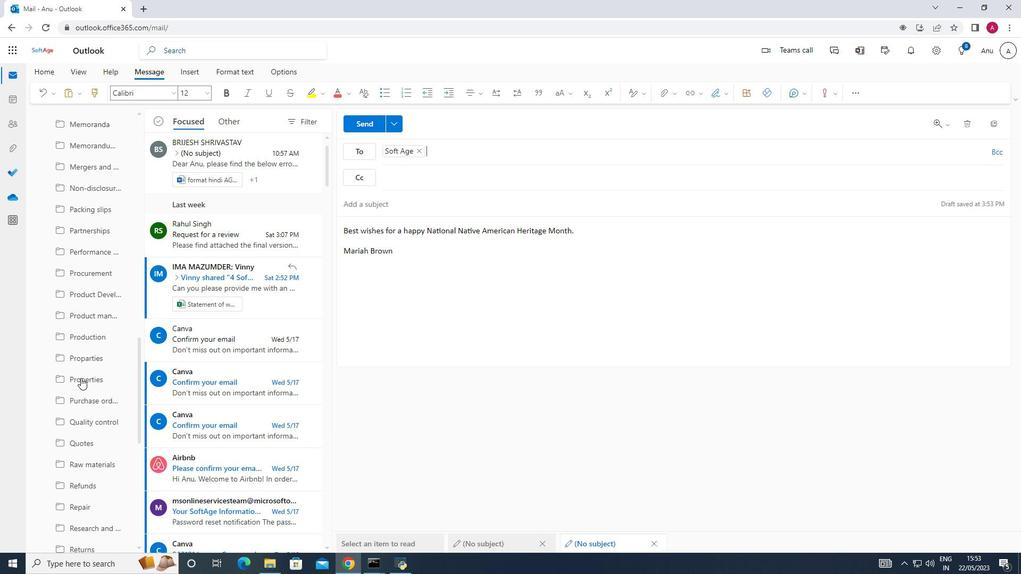 
Action: Mouse scrolled (80, 377) with delta (0, 0)
Screenshot: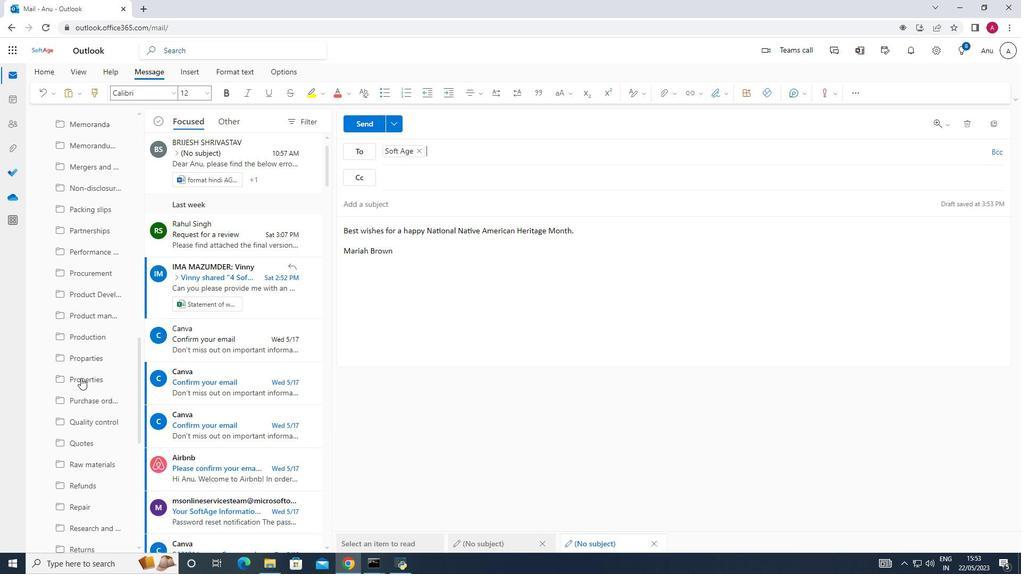 
Action: Mouse scrolled (80, 377) with delta (0, 0)
Screenshot: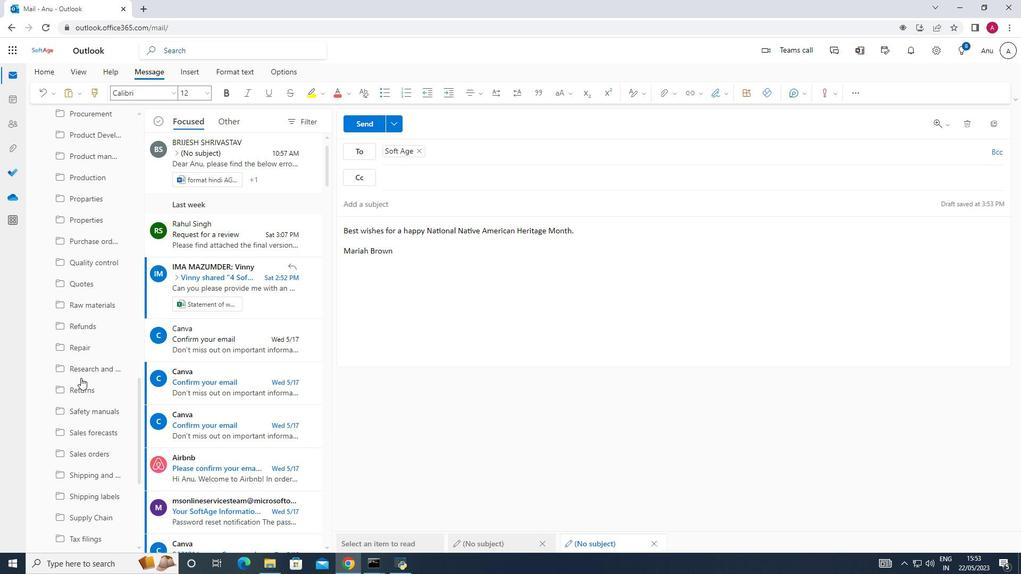 
Action: Mouse scrolled (80, 377) with delta (0, 0)
Screenshot: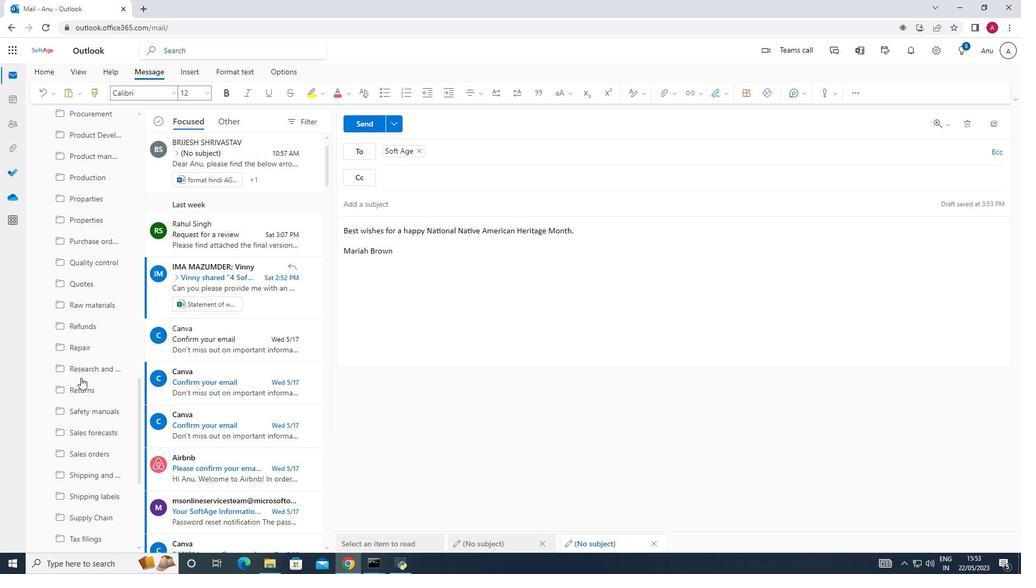 
Action: Mouse scrolled (80, 377) with delta (0, 0)
Screenshot: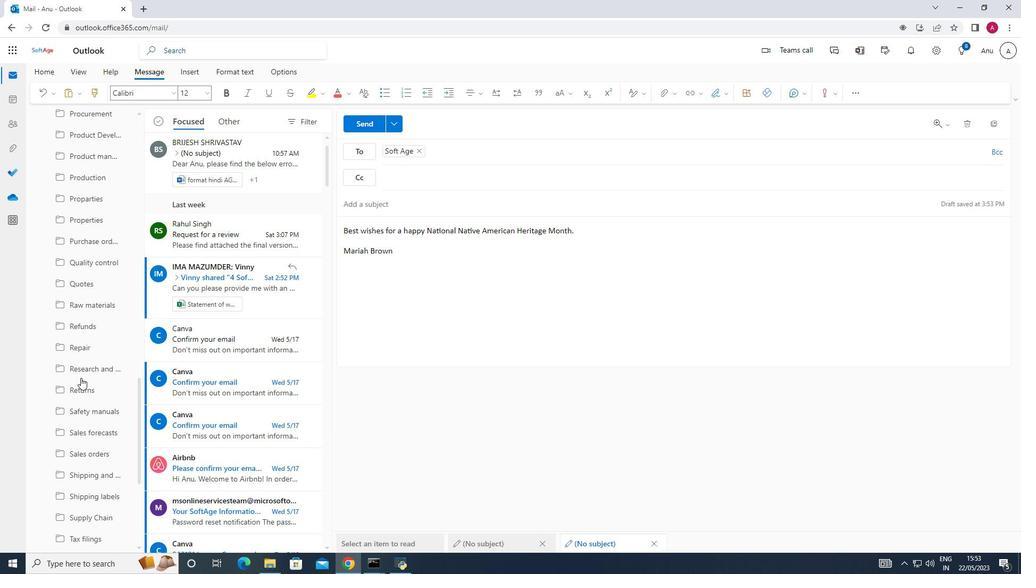 
Action: Mouse scrolled (80, 377) with delta (0, 0)
Screenshot: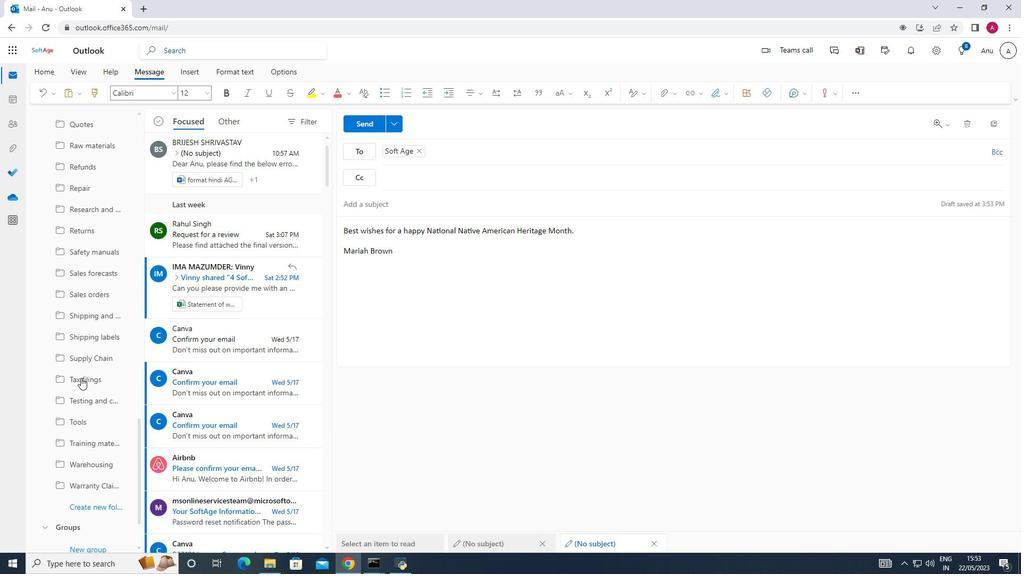 
Action: Mouse moved to (87, 454)
Screenshot: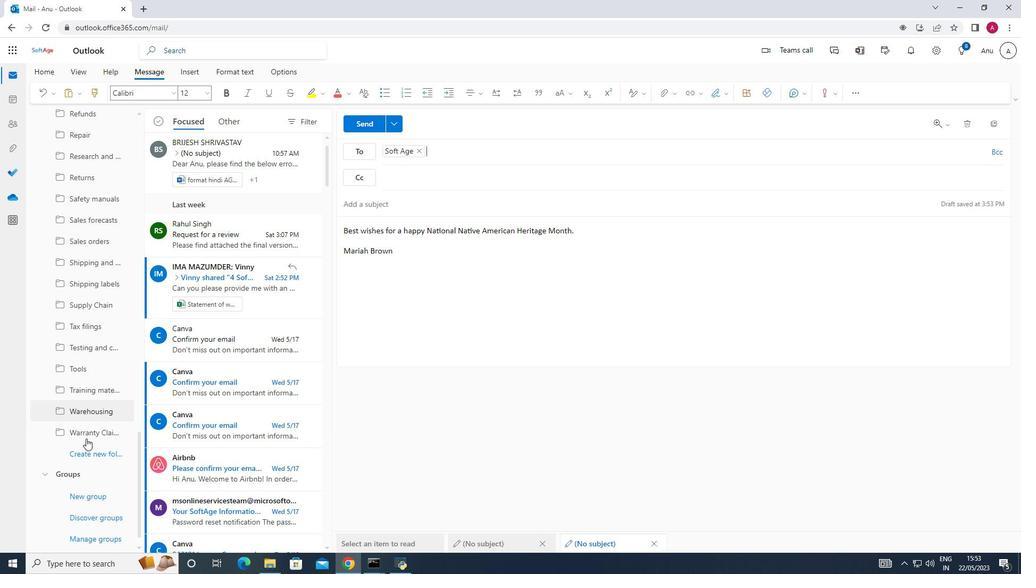 
Action: Mouse pressed left at (87, 454)
Screenshot: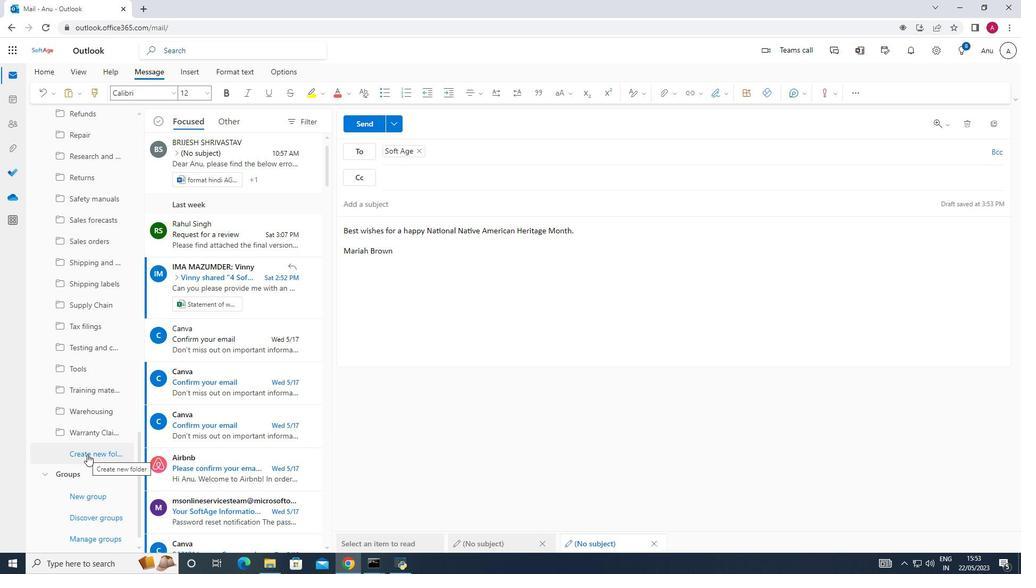 
Action: Key pressed <Key.shift_r>Lease<Key.space>agreements
Screenshot: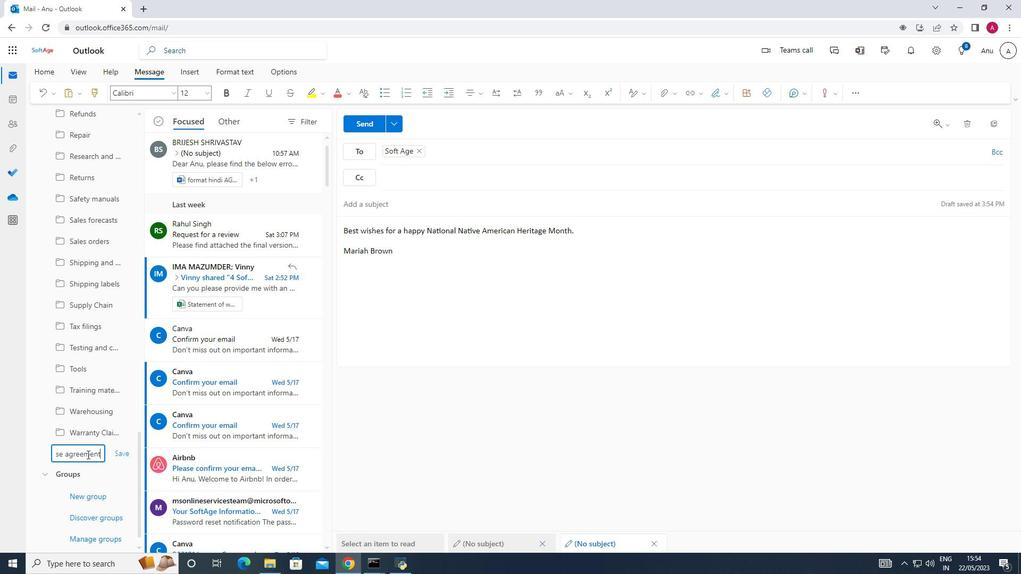 
Action: Mouse moved to (127, 457)
Screenshot: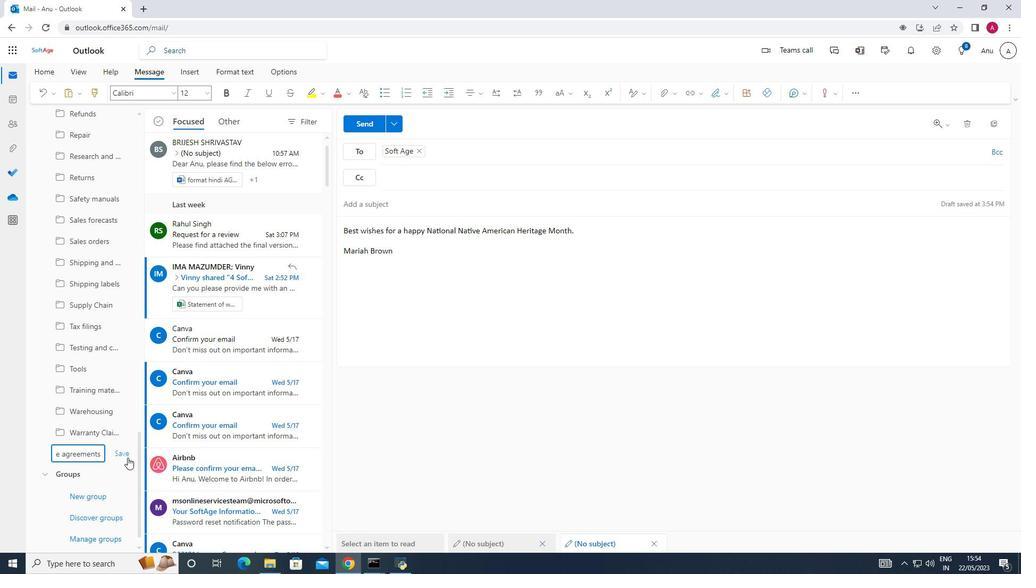 
Action: Mouse pressed left at (127, 457)
Screenshot: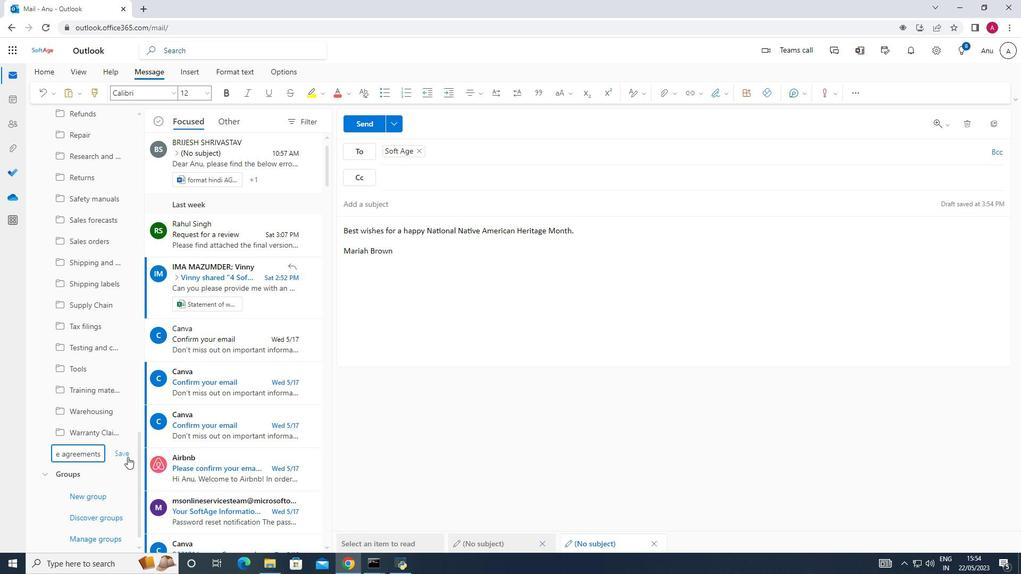 
Action: Mouse moved to (381, 439)
Screenshot: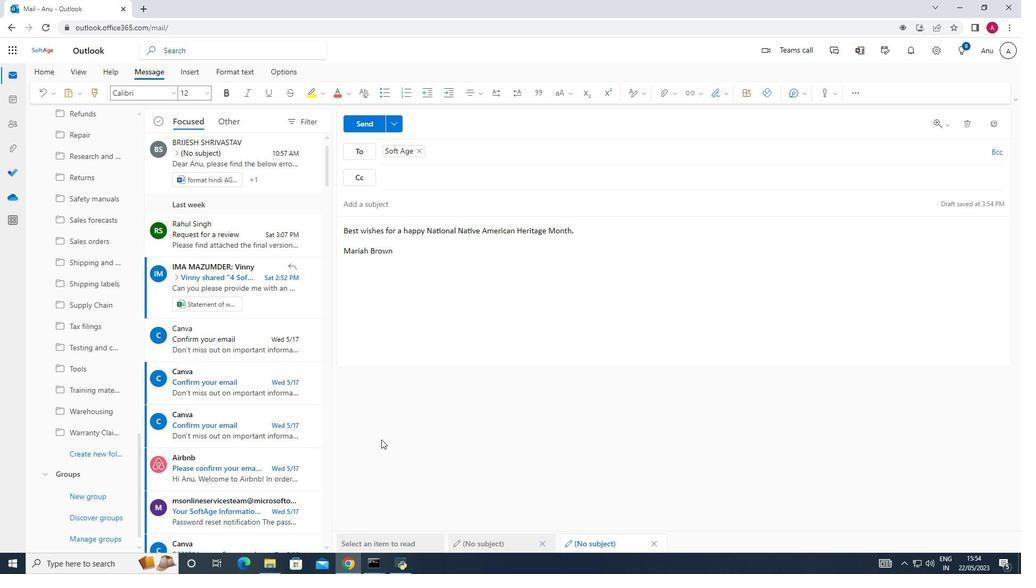 
Action: Mouse scrolled (381, 439) with delta (0, 0)
Screenshot: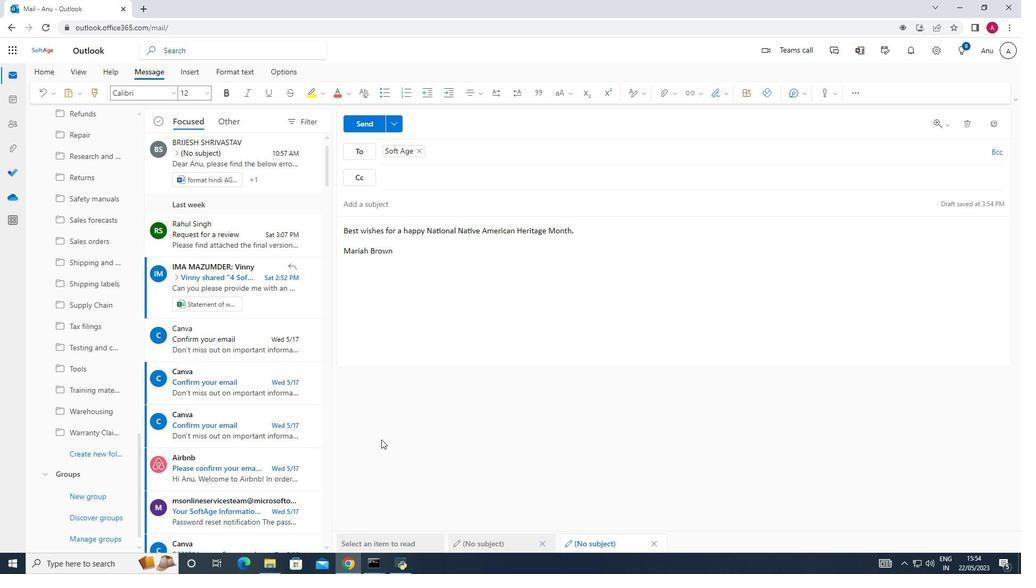 
Action: Mouse moved to (381, 439)
Screenshot: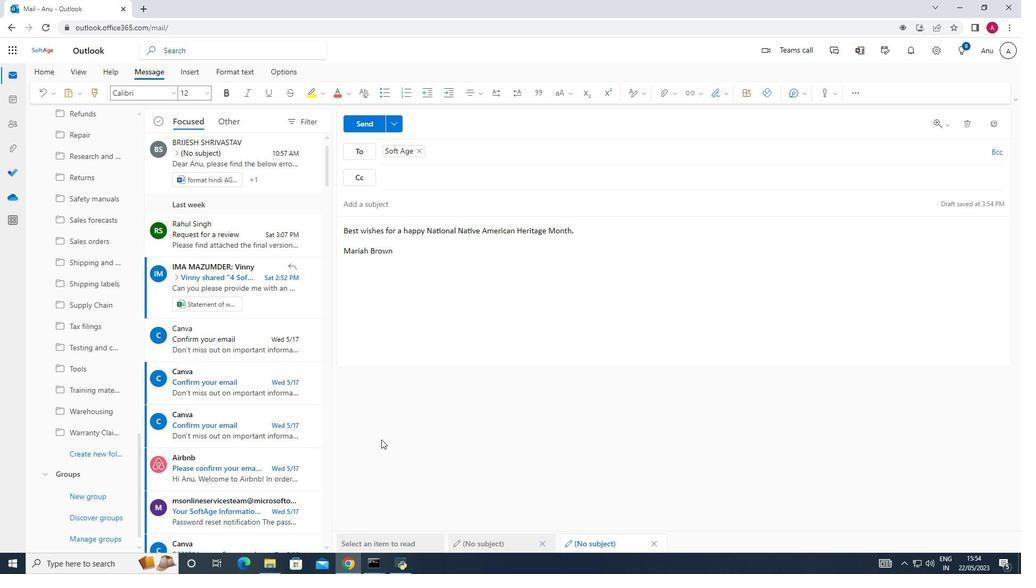
Action: Mouse scrolled (381, 439) with delta (0, 0)
Screenshot: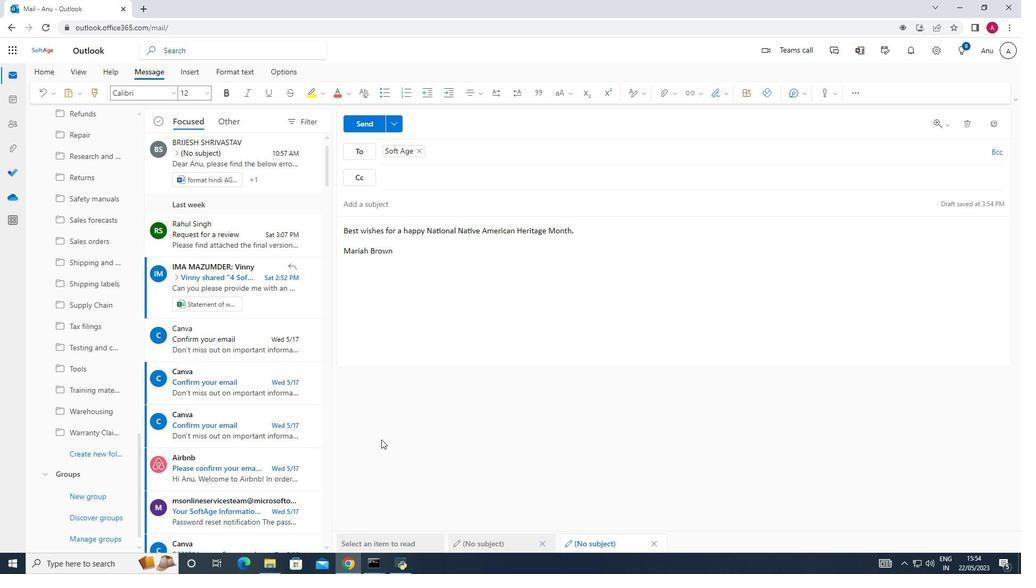 
Action: Mouse scrolled (381, 439) with delta (0, 0)
Screenshot: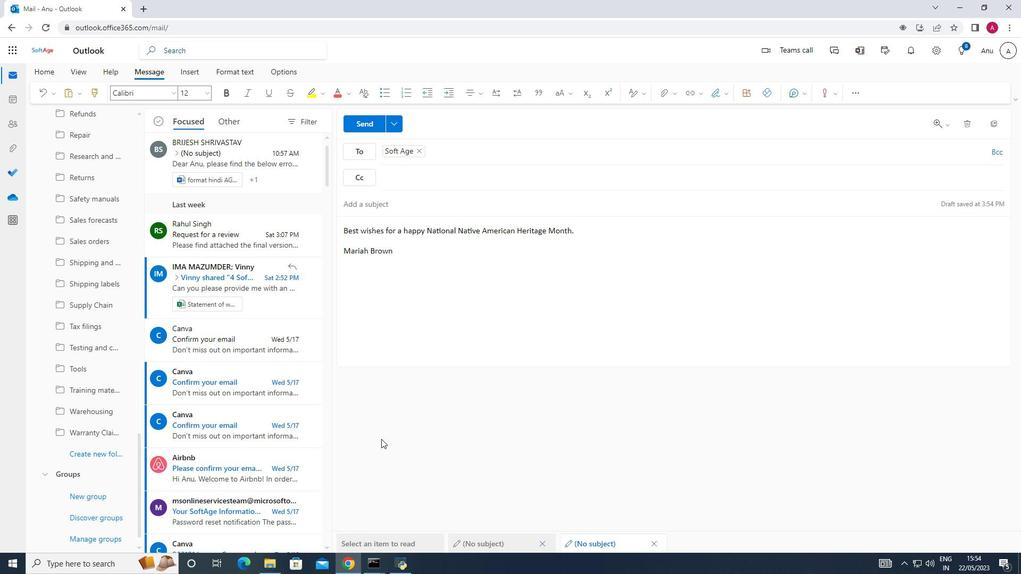 
Action: Mouse moved to (377, 127)
Screenshot: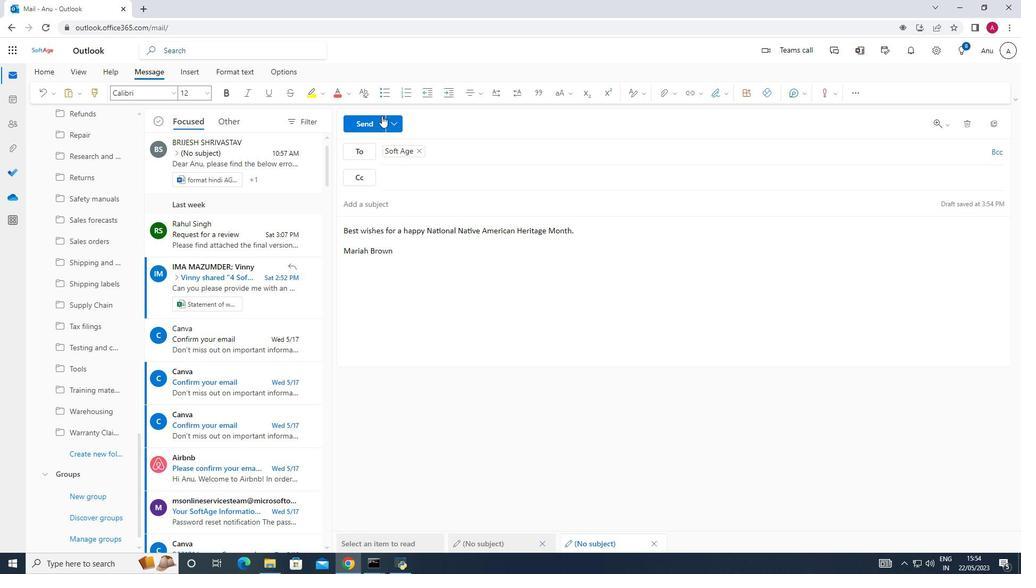 
Action: Mouse pressed left at (377, 127)
Screenshot: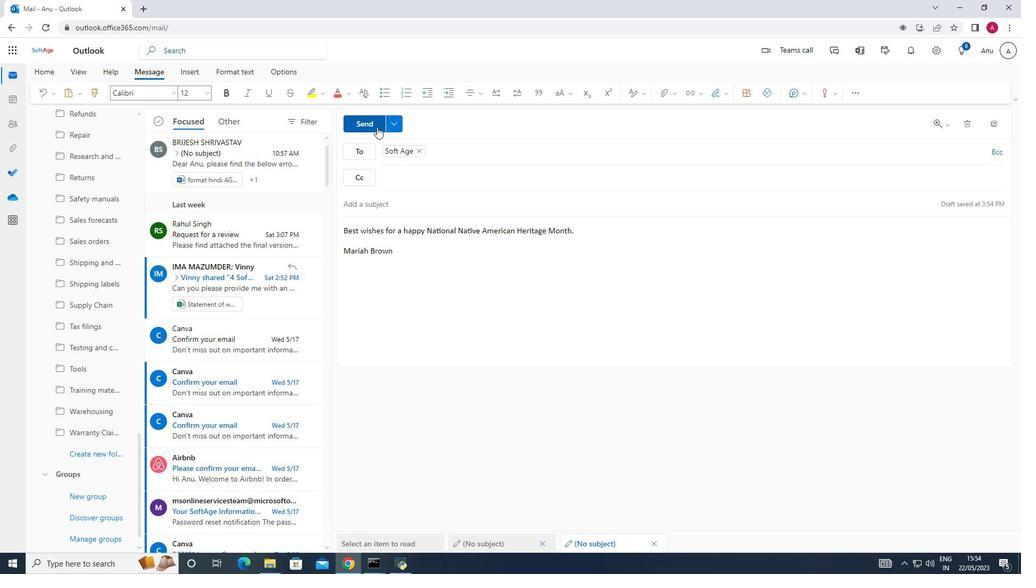 
Action: Mouse moved to (509, 318)
Screenshot: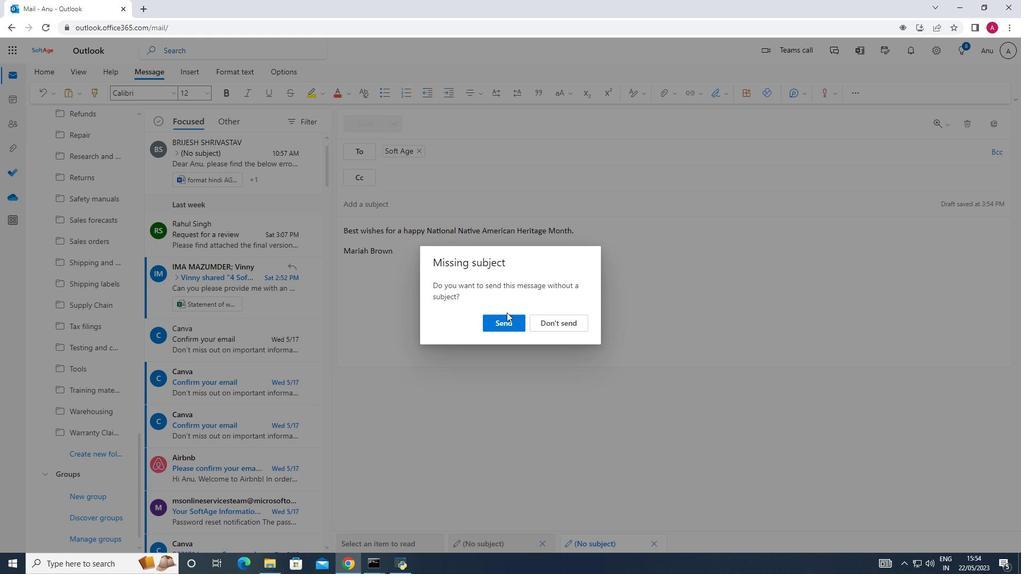 
Action: Mouse pressed left at (509, 318)
Screenshot: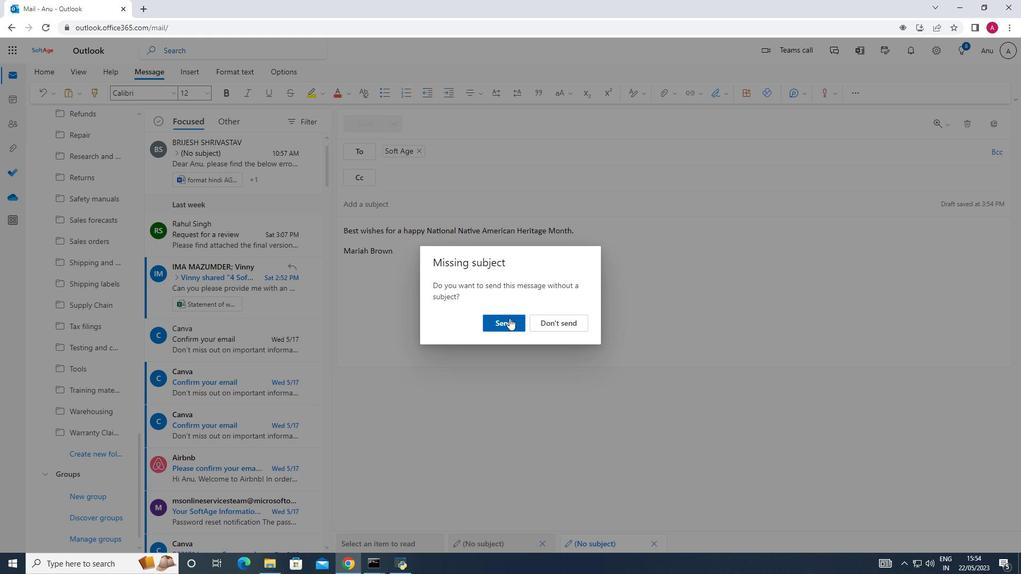 
Action: Mouse moved to (505, 319)
Screenshot: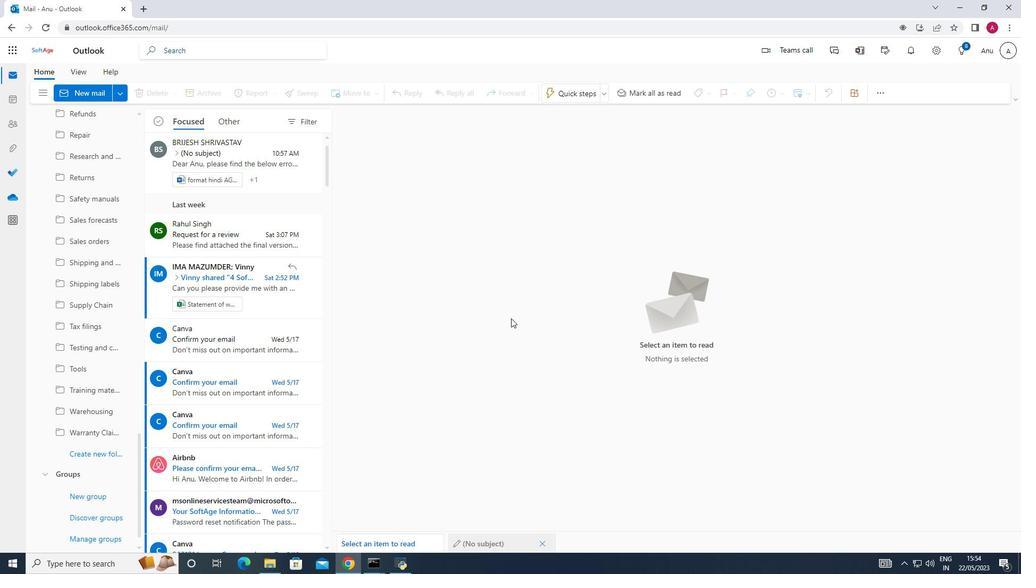 
